 Task: Search one way flight ticket for 5 adults, 2 children, 1 infant in seat and 1 infant on lap in economy from Denver: Denver International Airport to Gillette: Gillette Campbell County Airport on 5-1-2023. Choice of flights is United. Number of bags: 1 carry on bag. Price is upto 98000. Outbound departure time preference is 13:30.
Action: Mouse moved to (215, 178)
Screenshot: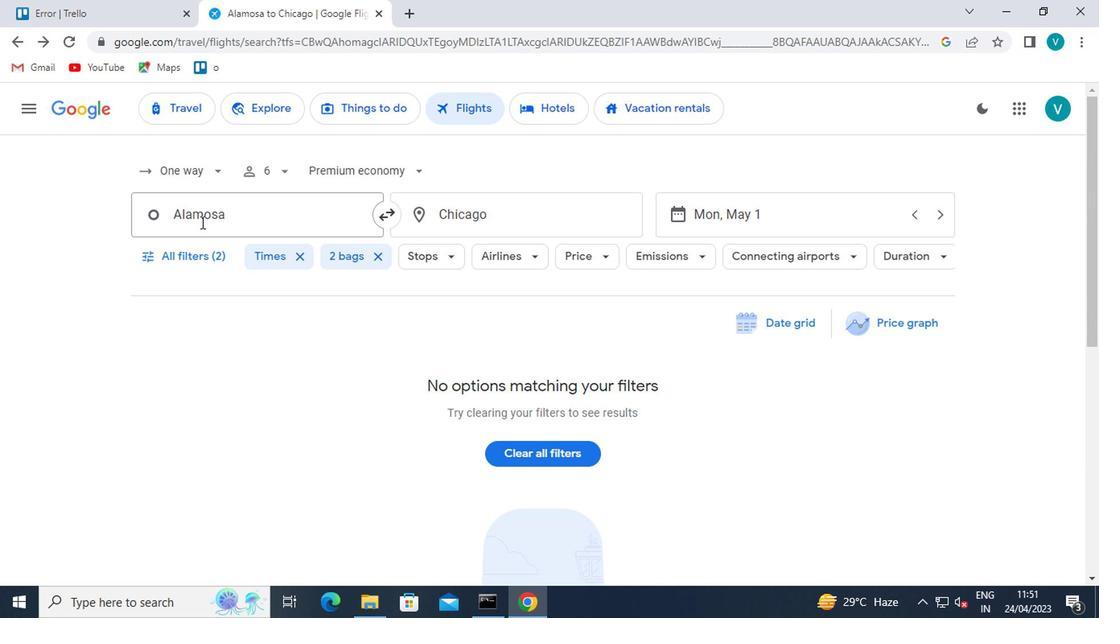 
Action: Mouse pressed left at (215, 178)
Screenshot: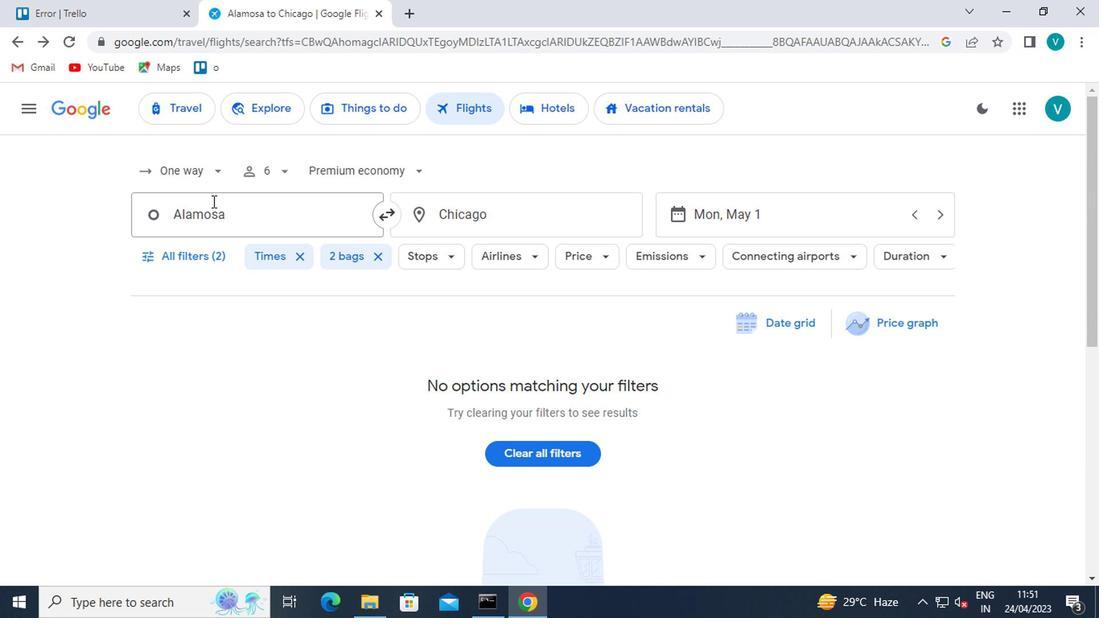 
Action: Mouse moved to (197, 248)
Screenshot: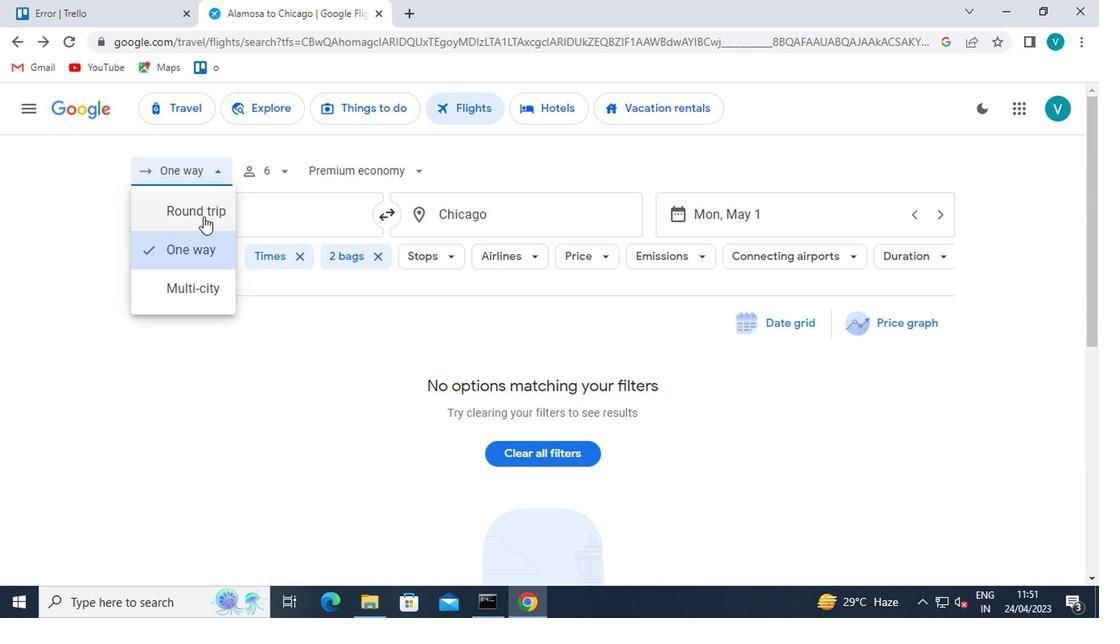 
Action: Mouse pressed left at (197, 248)
Screenshot: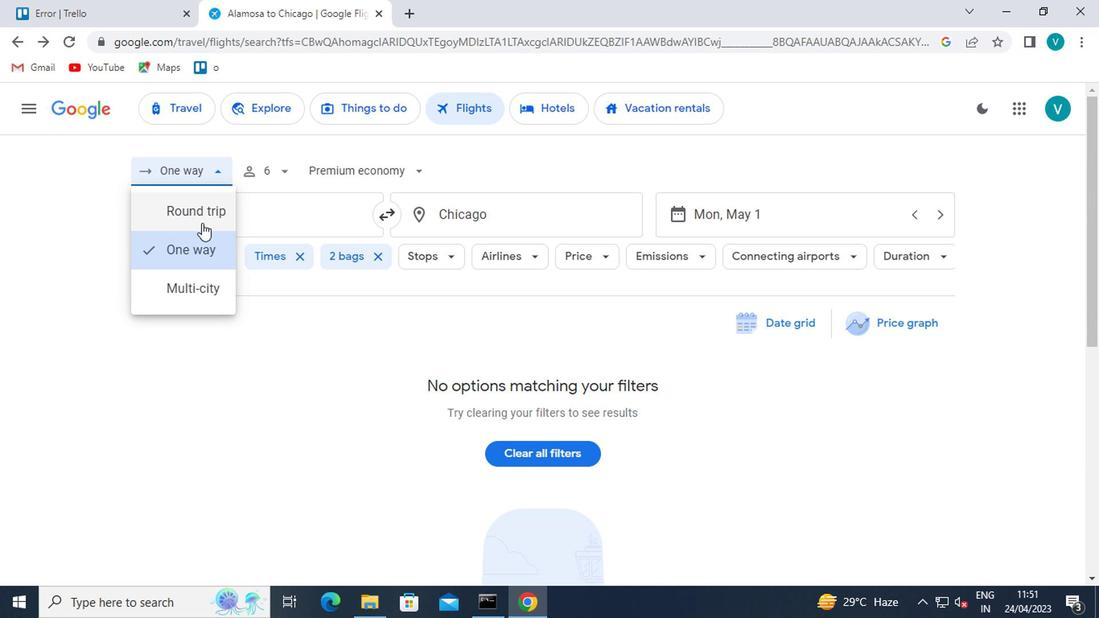 
Action: Mouse moved to (270, 170)
Screenshot: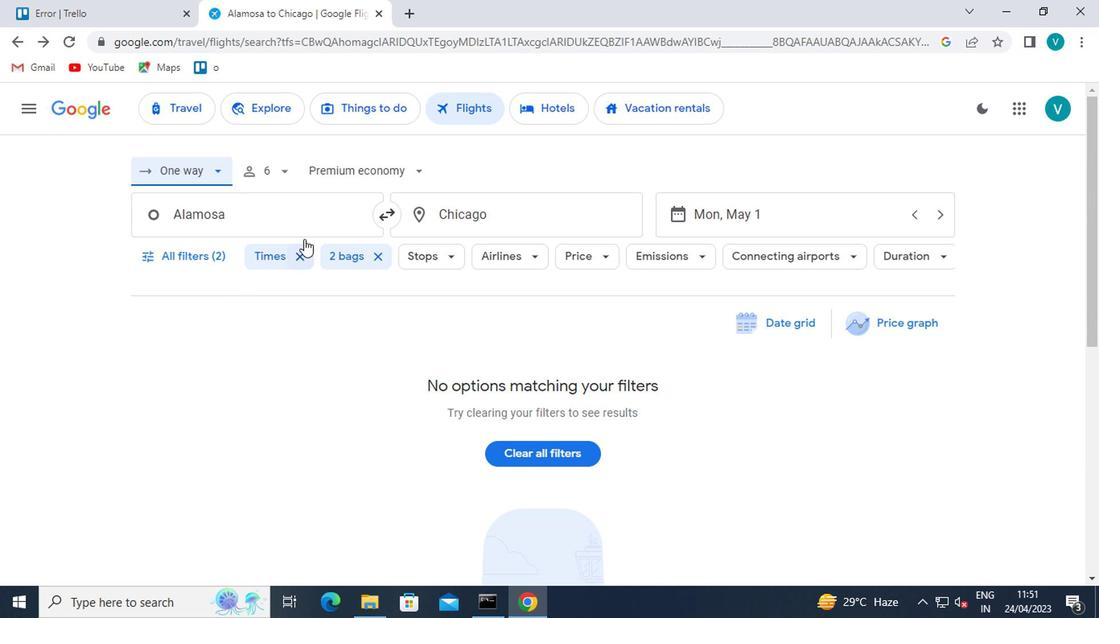 
Action: Mouse pressed left at (270, 170)
Screenshot: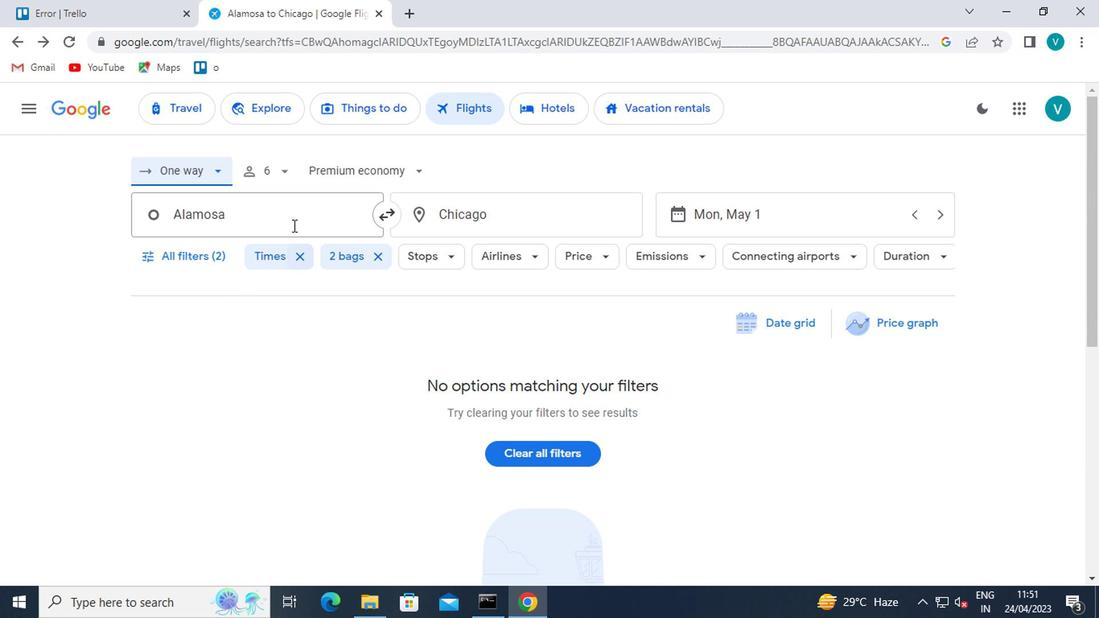 
Action: Mouse moved to (400, 214)
Screenshot: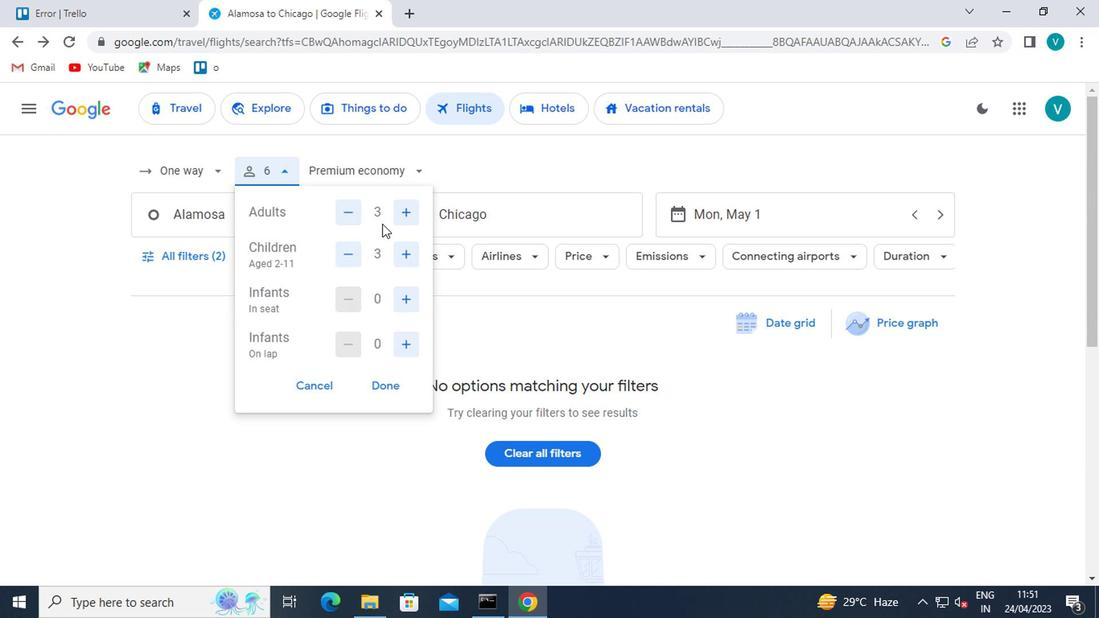 
Action: Mouse pressed left at (400, 214)
Screenshot: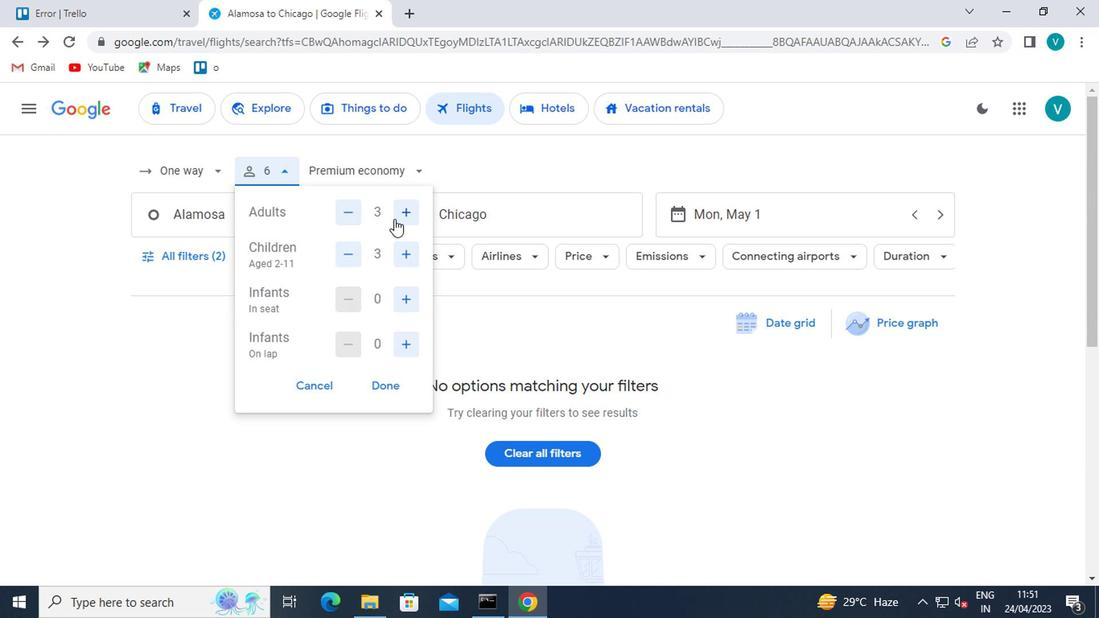 
Action: Mouse pressed left at (400, 214)
Screenshot: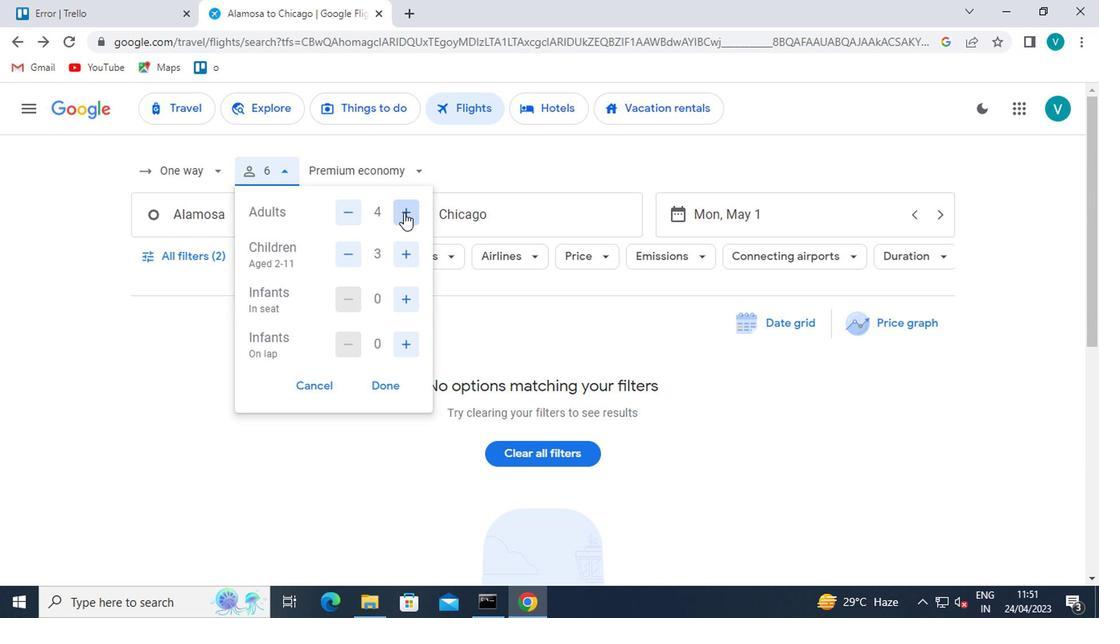 
Action: Mouse moved to (349, 250)
Screenshot: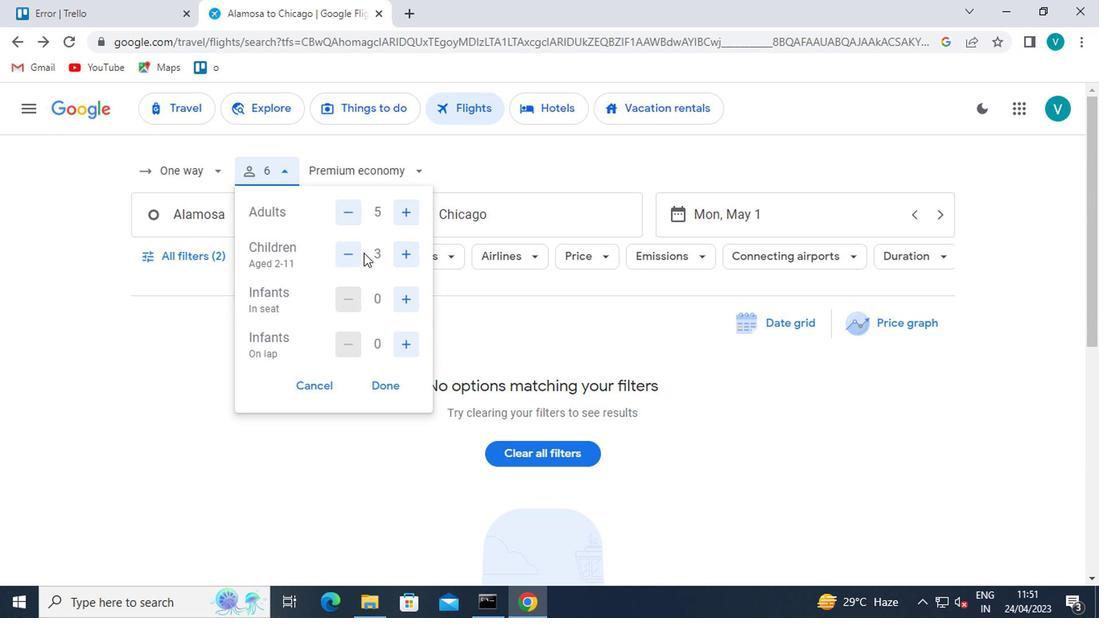 
Action: Mouse pressed left at (349, 250)
Screenshot: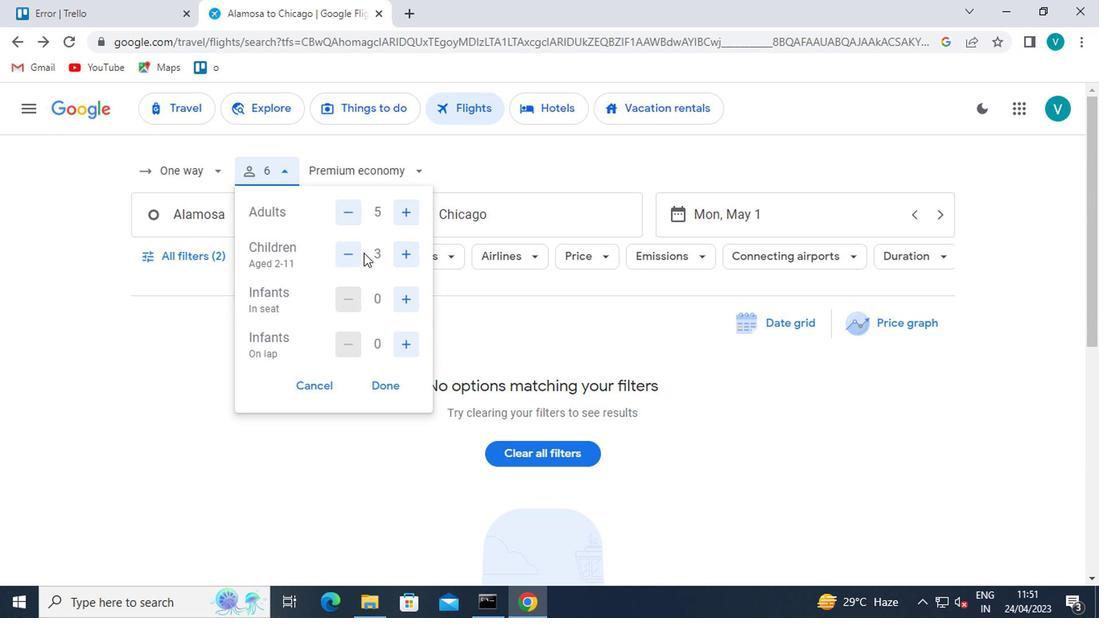 
Action: Mouse moved to (400, 299)
Screenshot: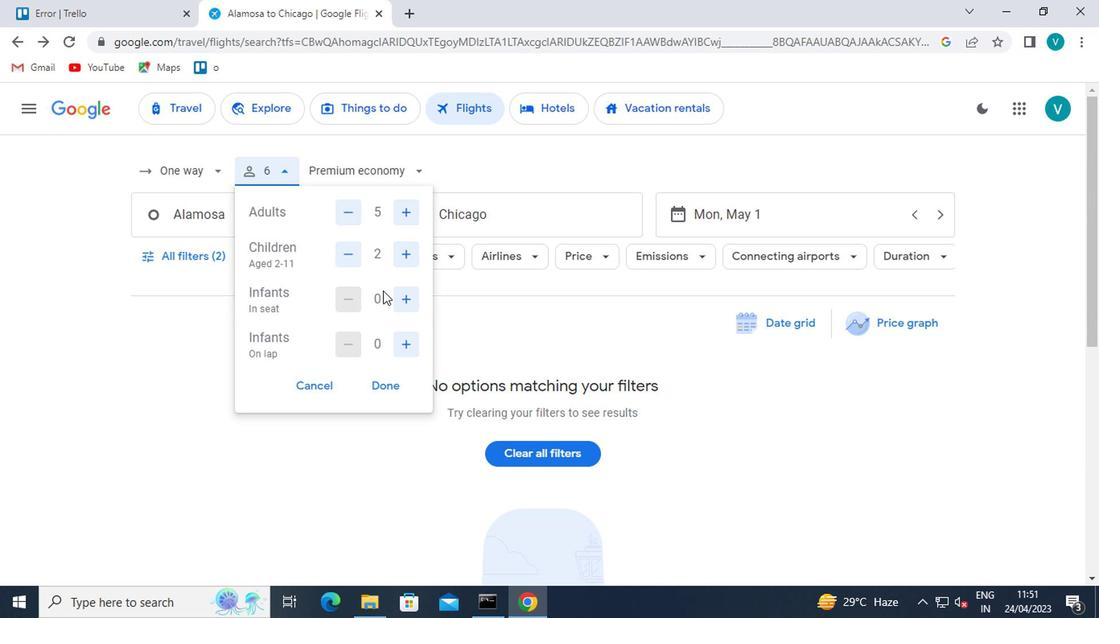 
Action: Mouse pressed left at (400, 299)
Screenshot: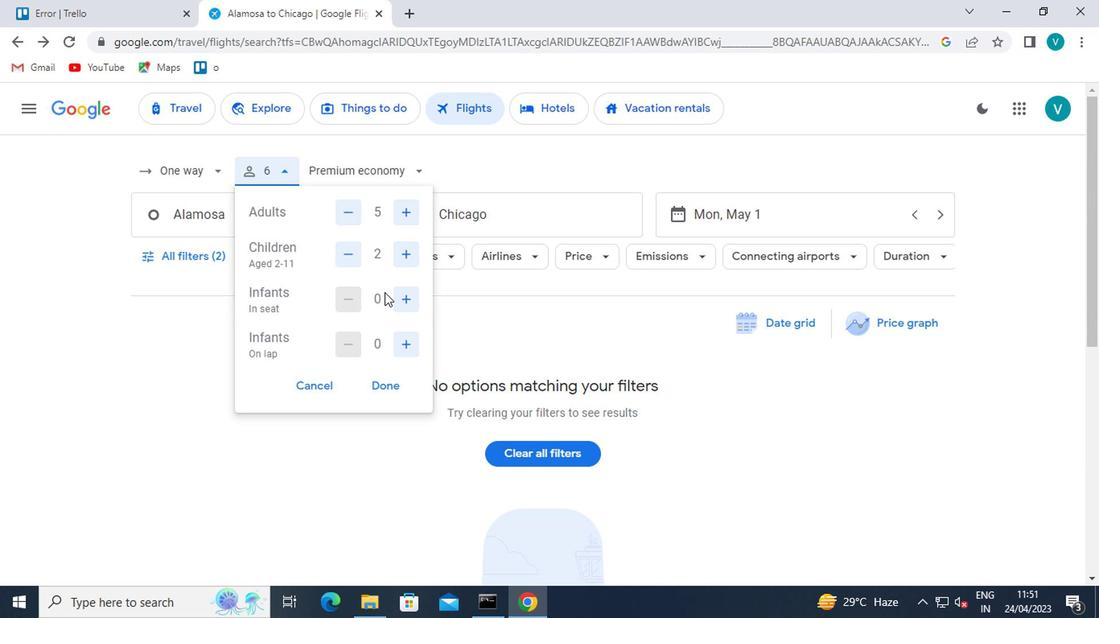 
Action: Mouse moved to (400, 349)
Screenshot: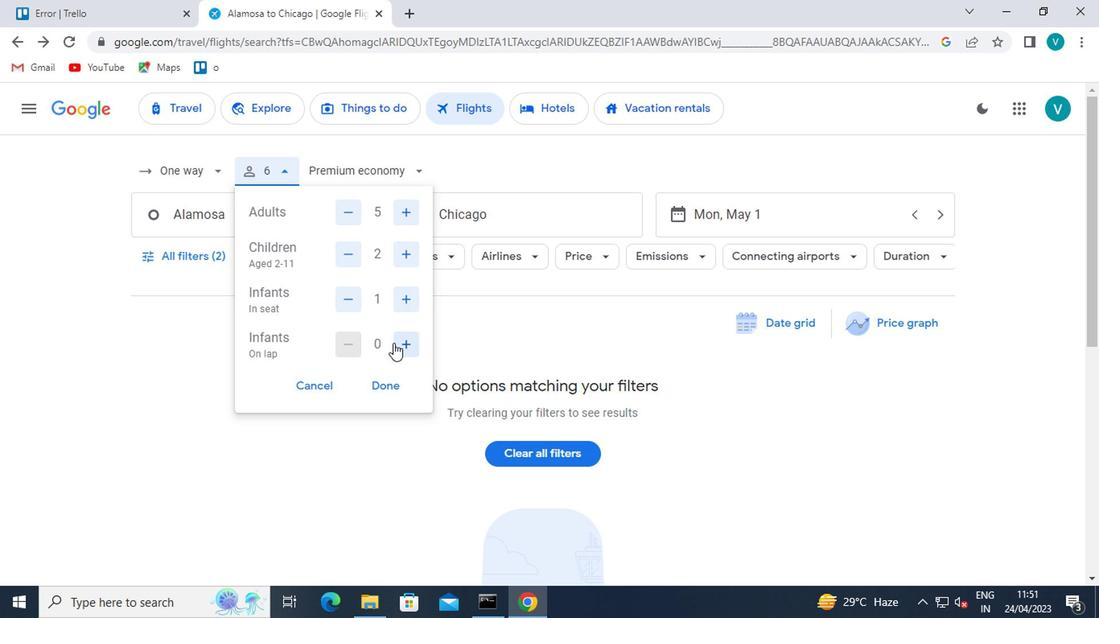 
Action: Mouse pressed left at (400, 349)
Screenshot: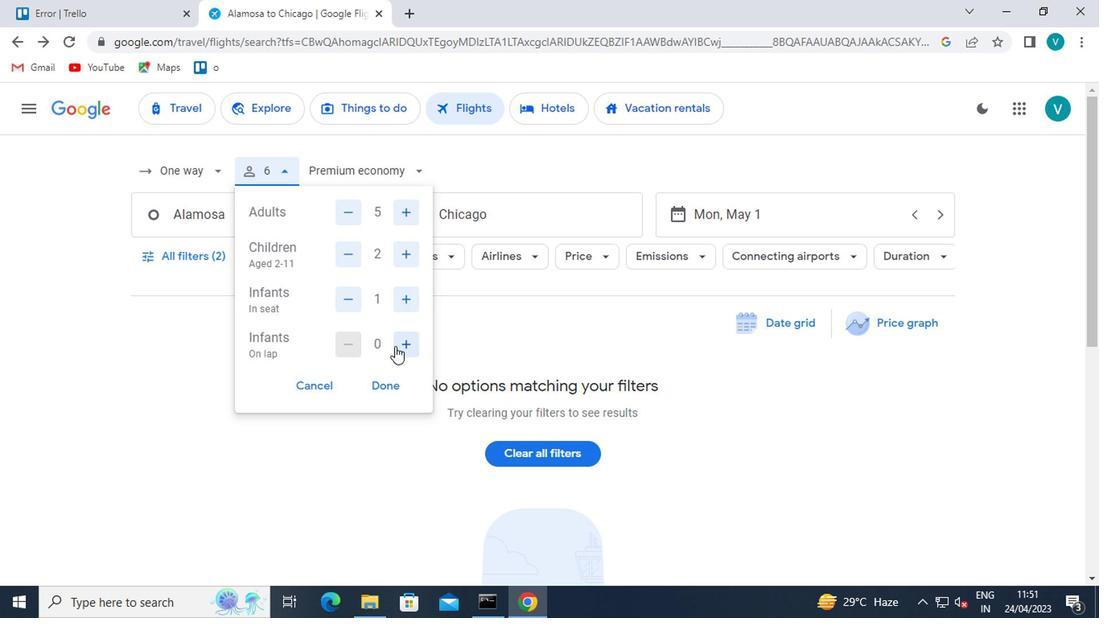 
Action: Mouse moved to (392, 385)
Screenshot: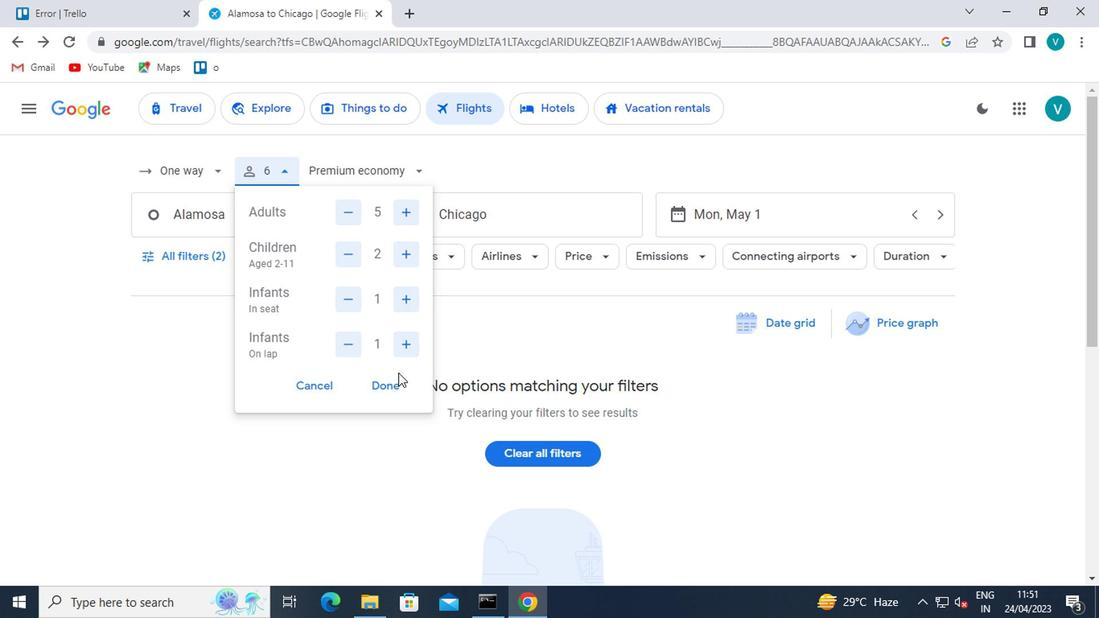 
Action: Mouse pressed left at (392, 385)
Screenshot: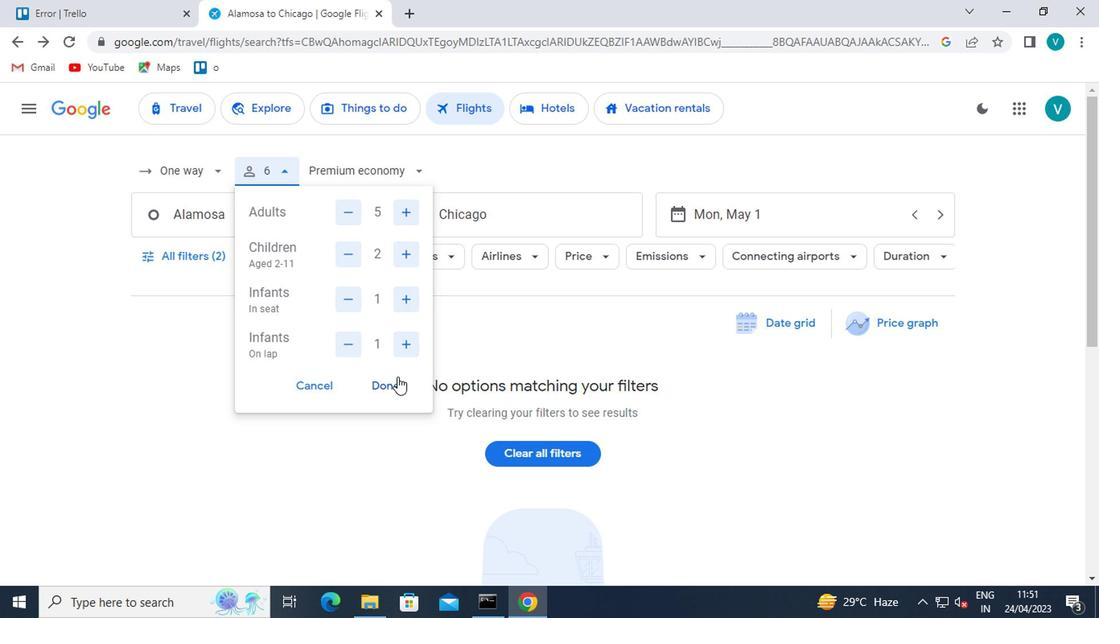 
Action: Mouse moved to (368, 166)
Screenshot: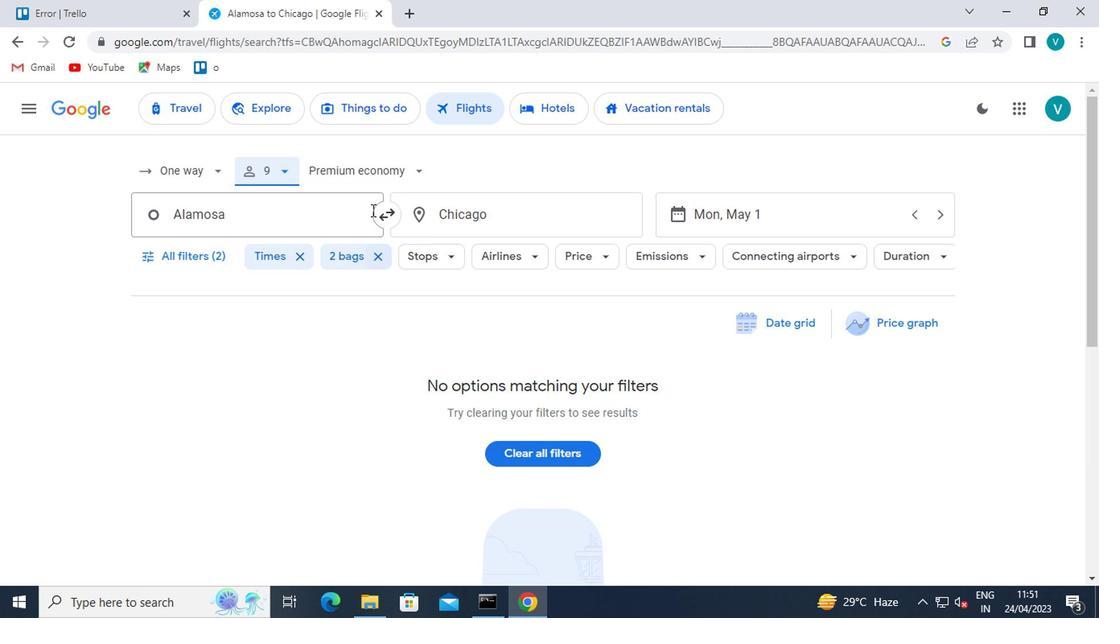 
Action: Mouse pressed left at (368, 166)
Screenshot: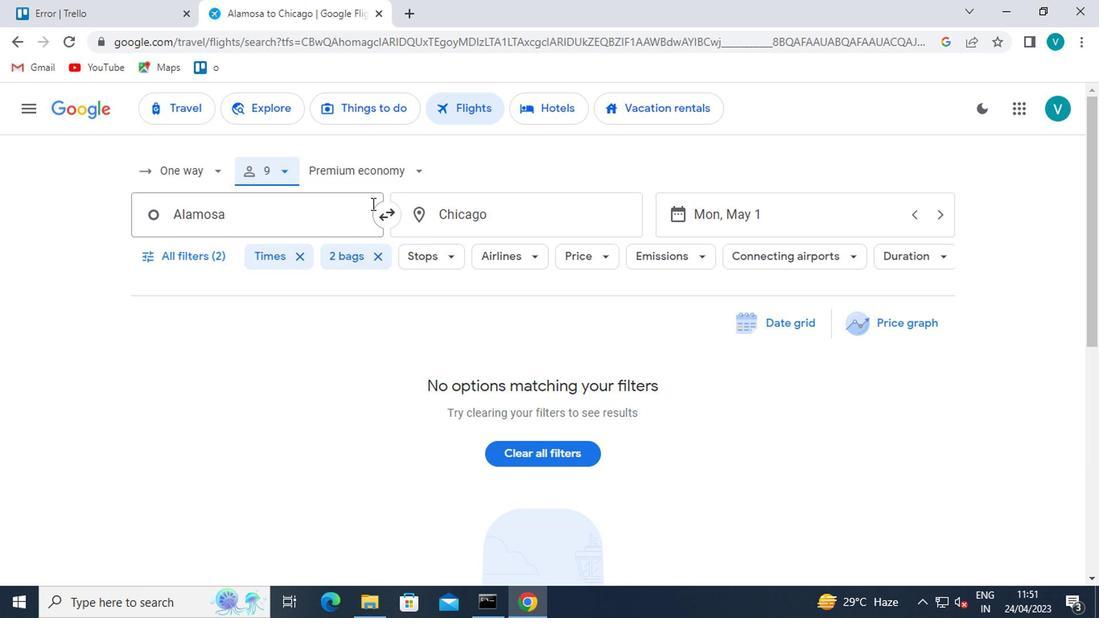 
Action: Mouse moved to (369, 226)
Screenshot: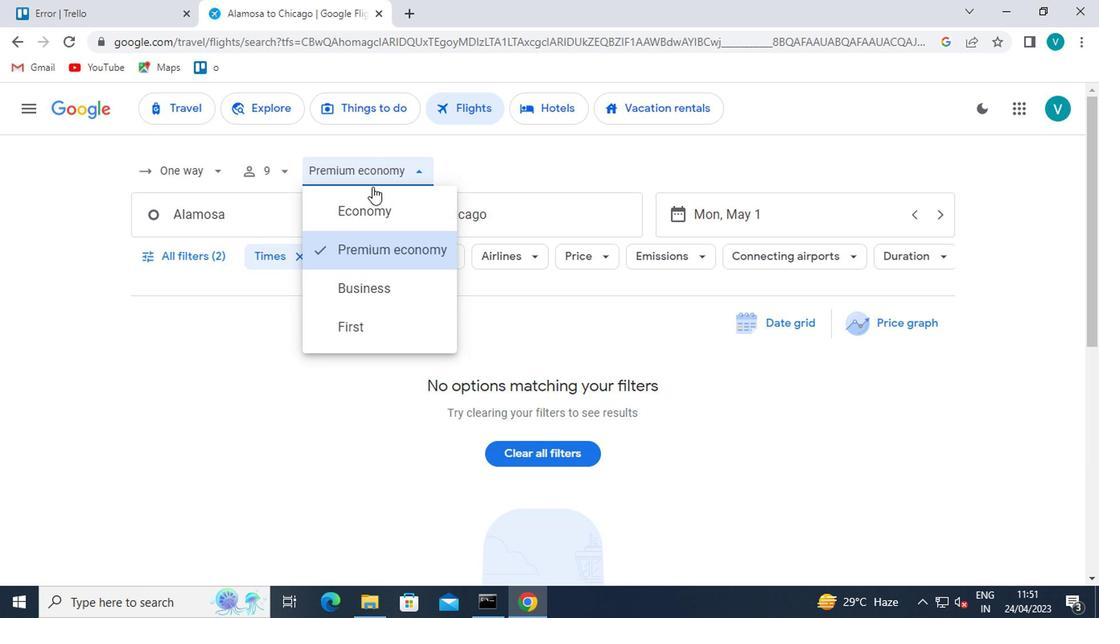 
Action: Mouse pressed left at (369, 226)
Screenshot: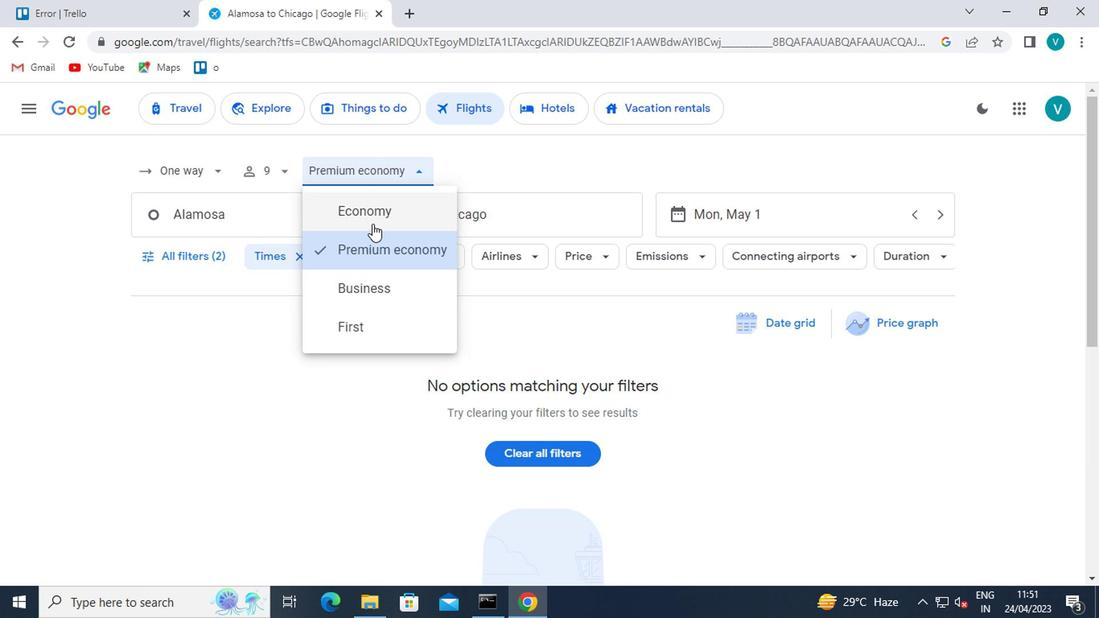 
Action: Mouse moved to (320, 235)
Screenshot: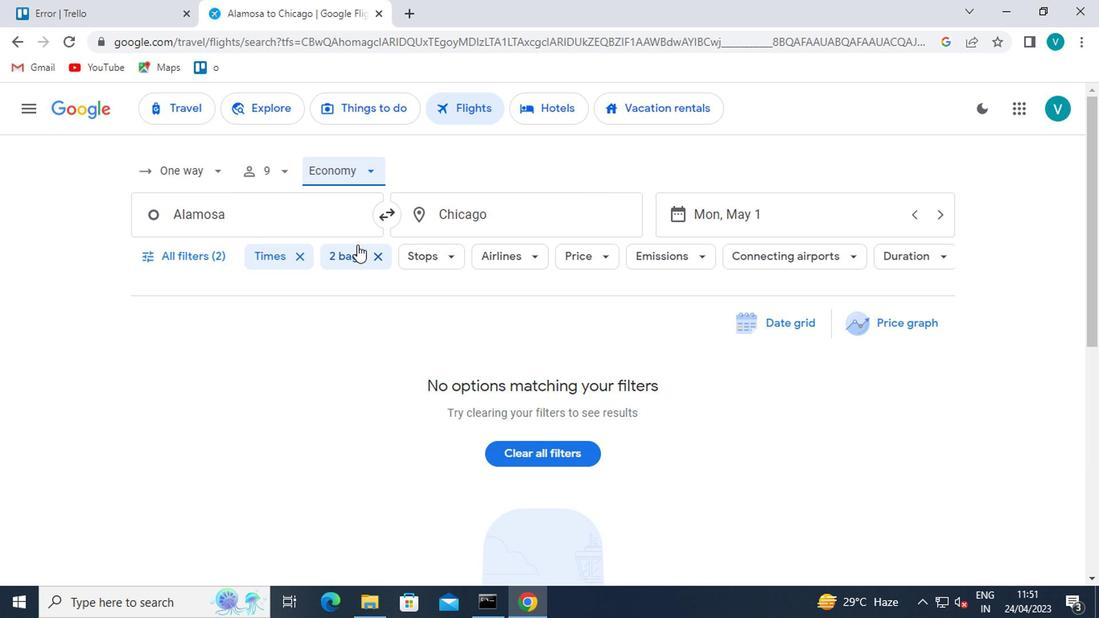 
Action: Mouse pressed left at (320, 235)
Screenshot: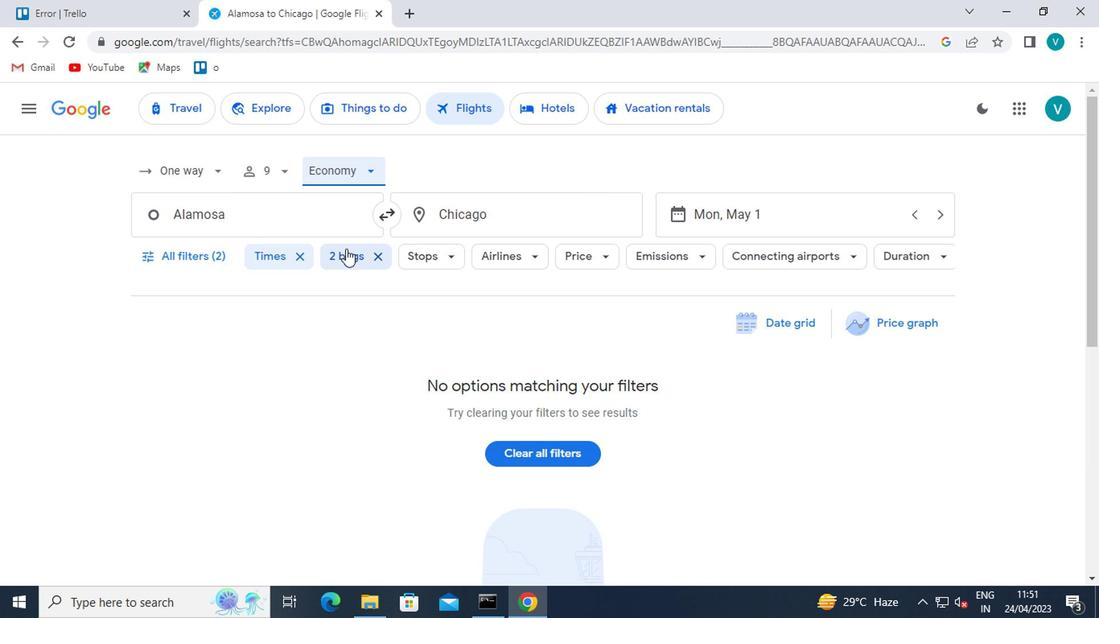 
Action: Key pressed <Key.shift>DENVER
Screenshot: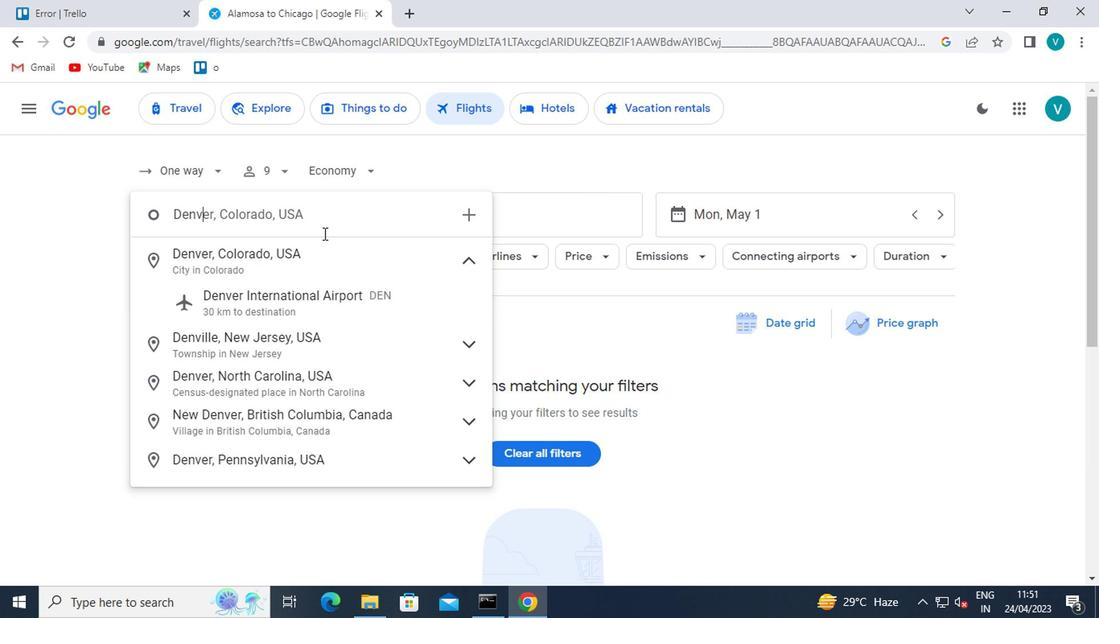 
Action: Mouse moved to (298, 297)
Screenshot: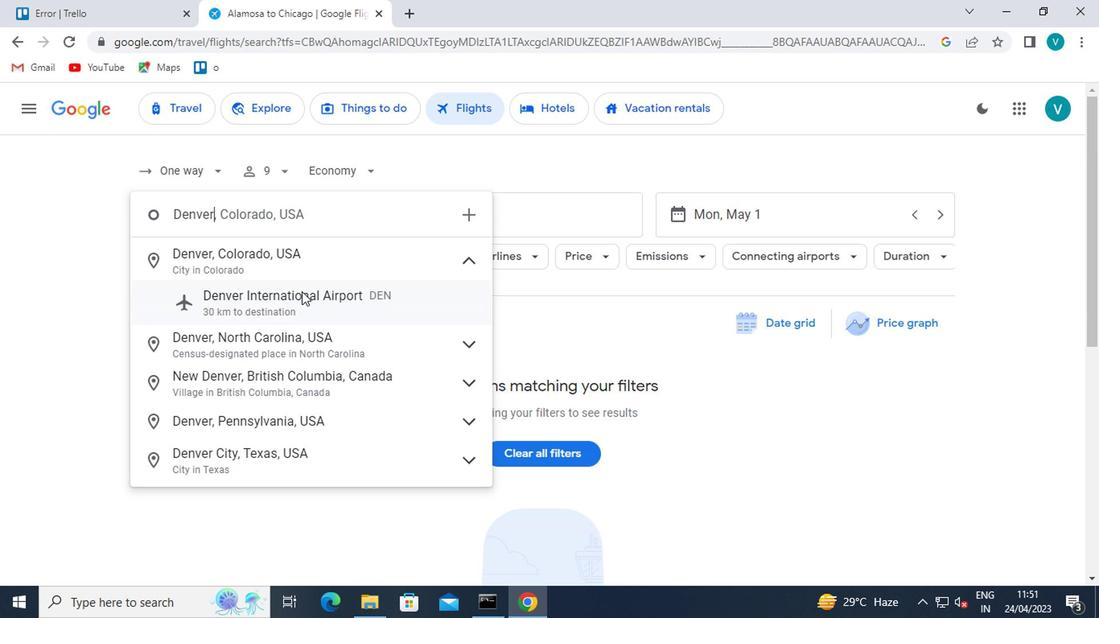 
Action: Mouse pressed left at (298, 297)
Screenshot: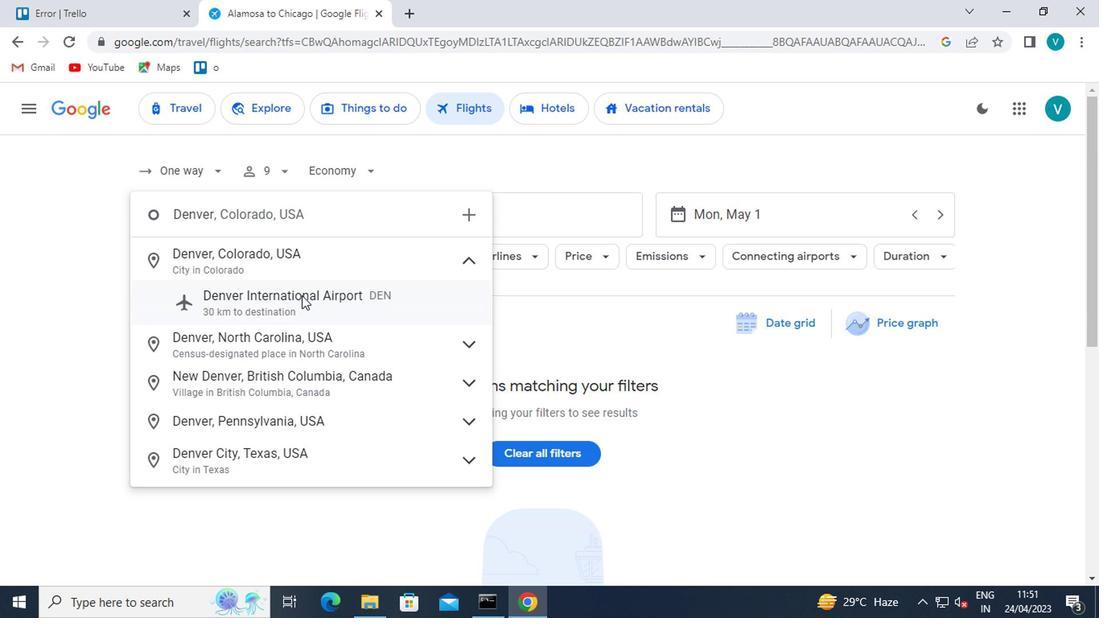 
Action: Mouse moved to (504, 213)
Screenshot: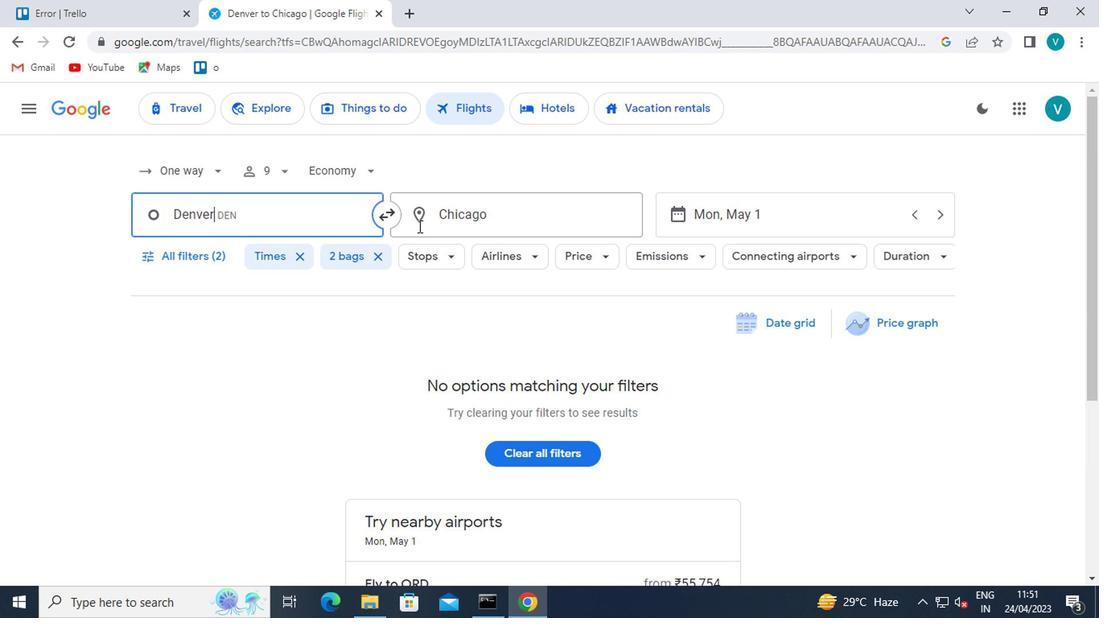 
Action: Mouse pressed left at (504, 213)
Screenshot: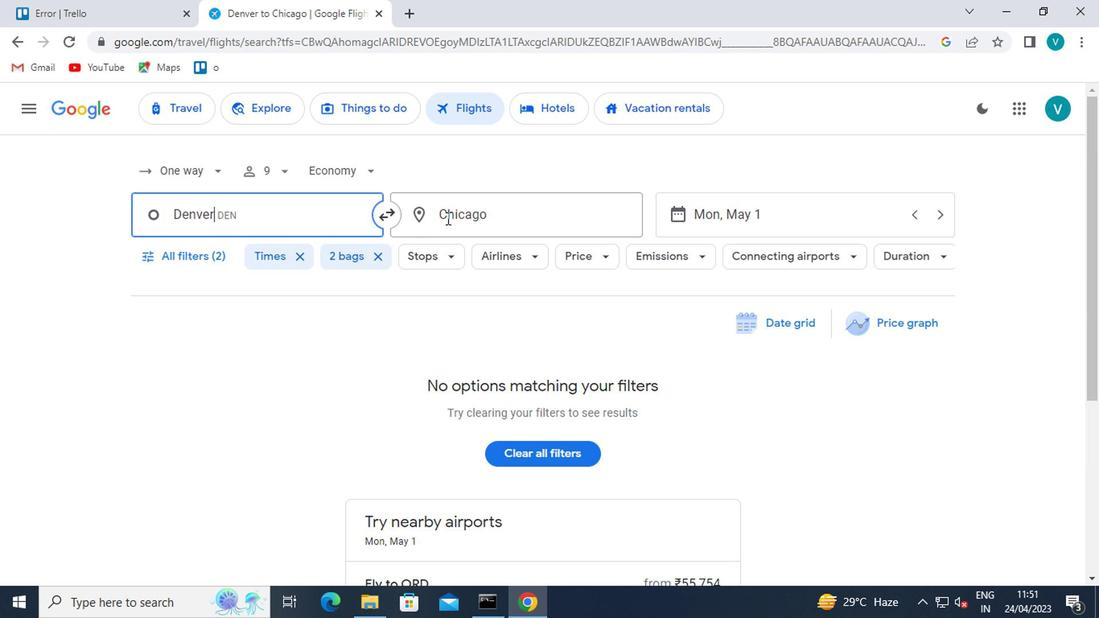 
Action: Key pressed <Key.shift>GILLETTE<Key.enter>
Screenshot: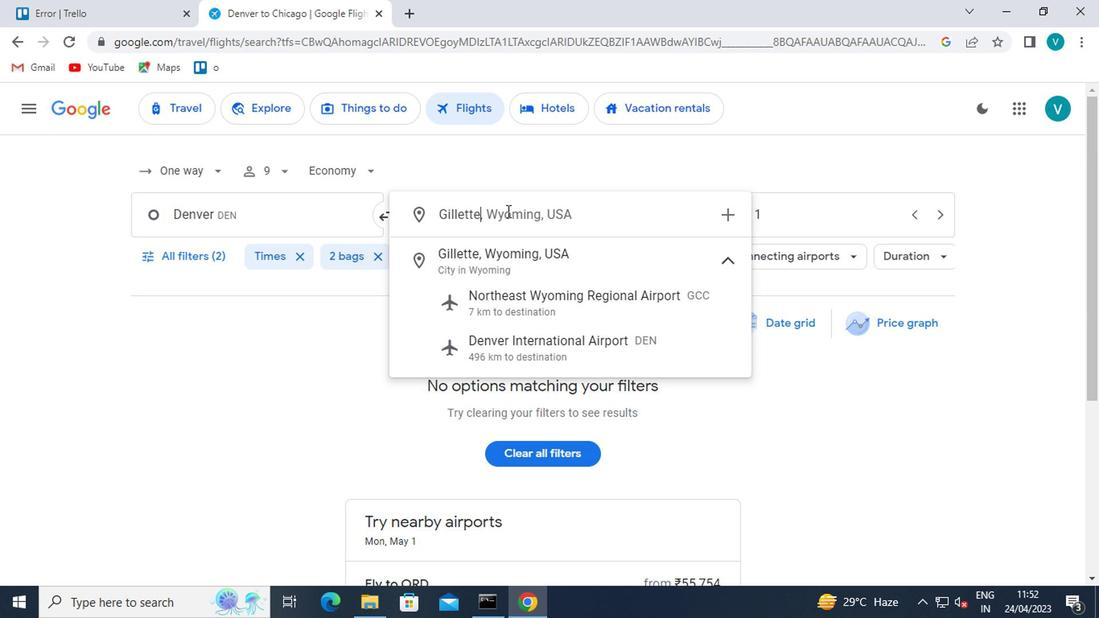 
Action: Mouse moved to (847, 225)
Screenshot: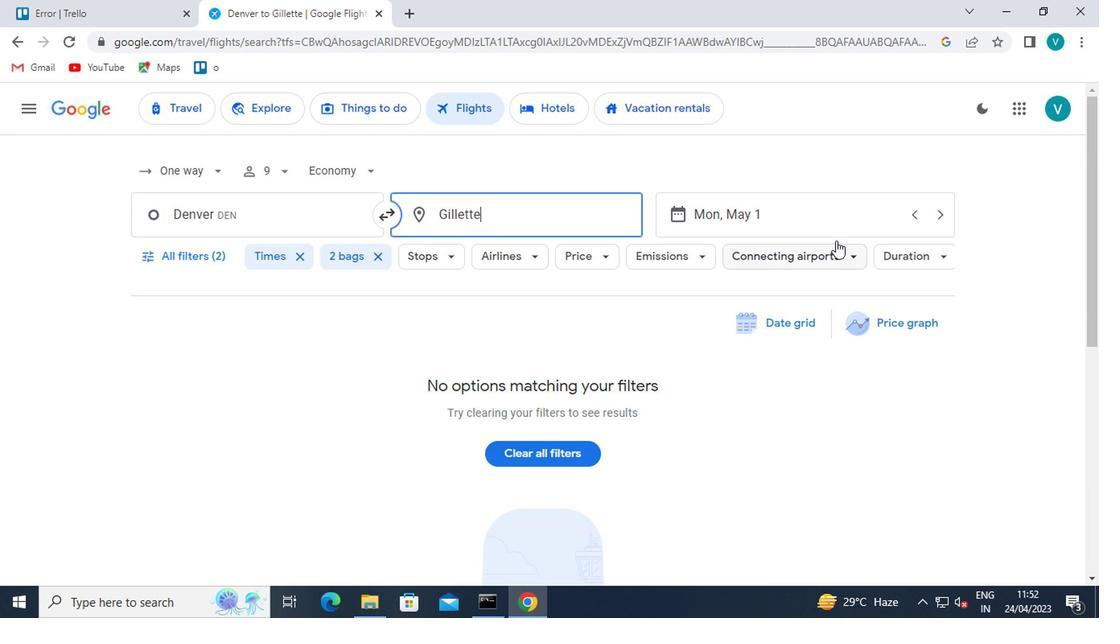 
Action: Mouse pressed left at (847, 225)
Screenshot: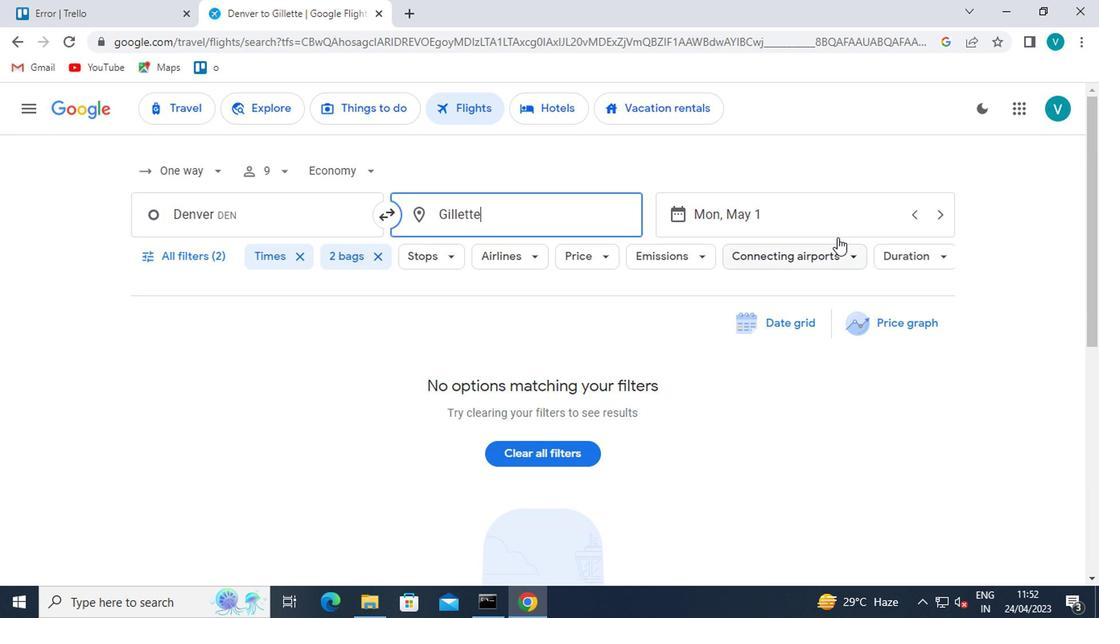 
Action: Mouse moved to (735, 289)
Screenshot: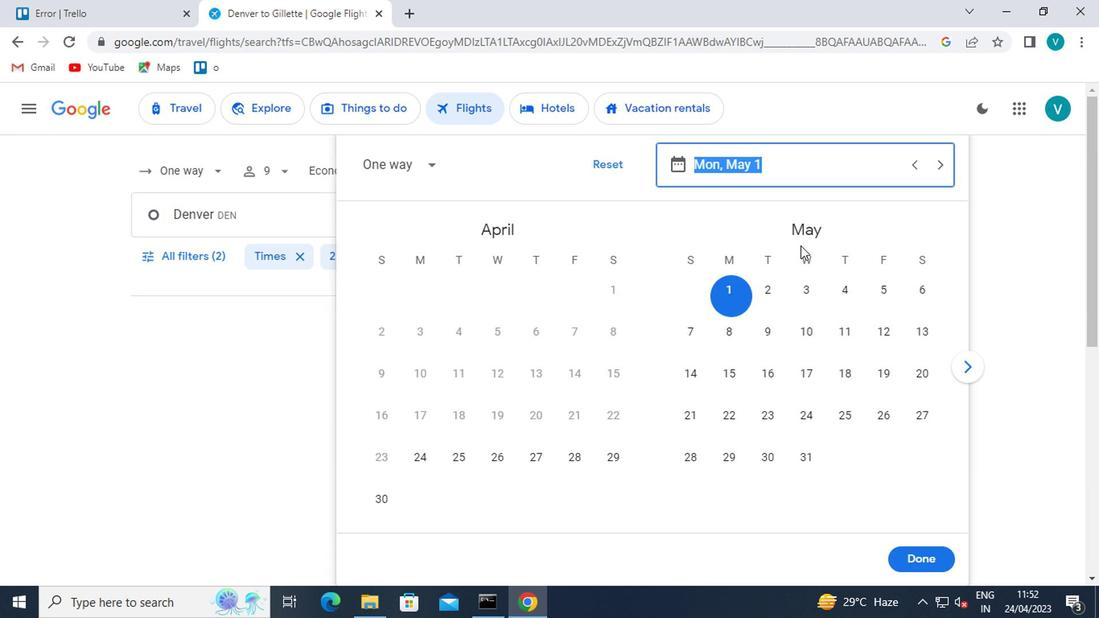 
Action: Mouse pressed left at (735, 289)
Screenshot: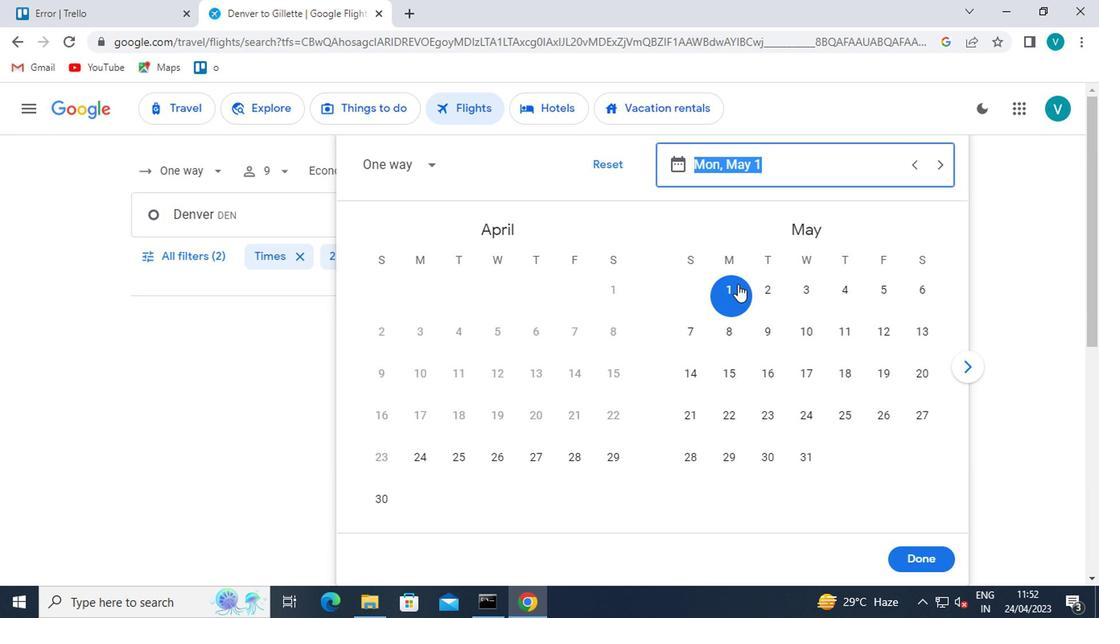 
Action: Mouse moved to (909, 564)
Screenshot: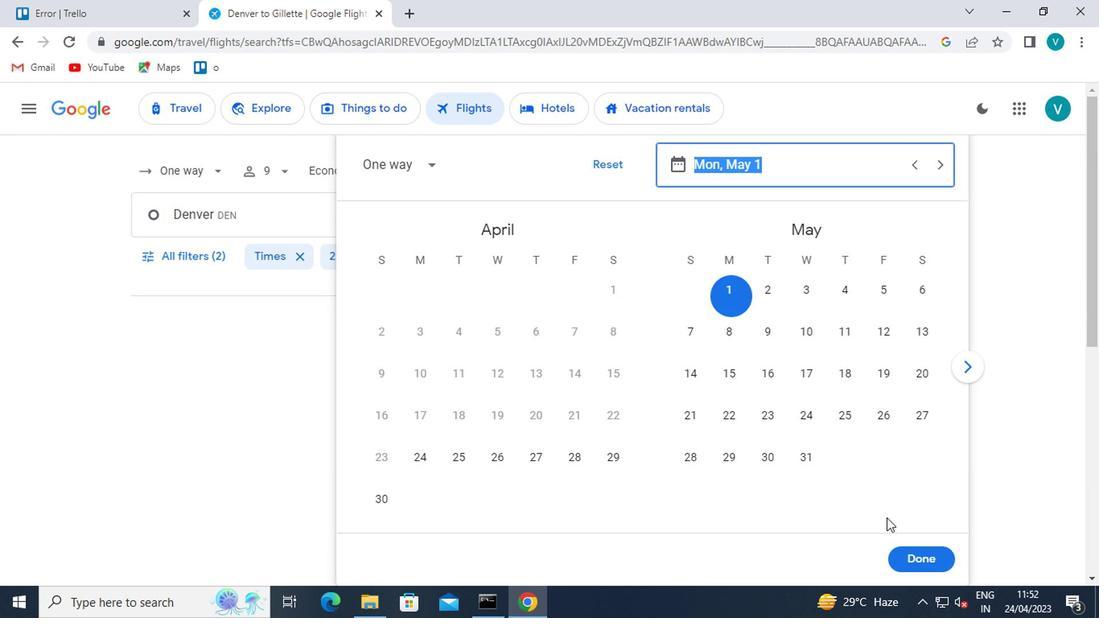 
Action: Mouse pressed left at (909, 564)
Screenshot: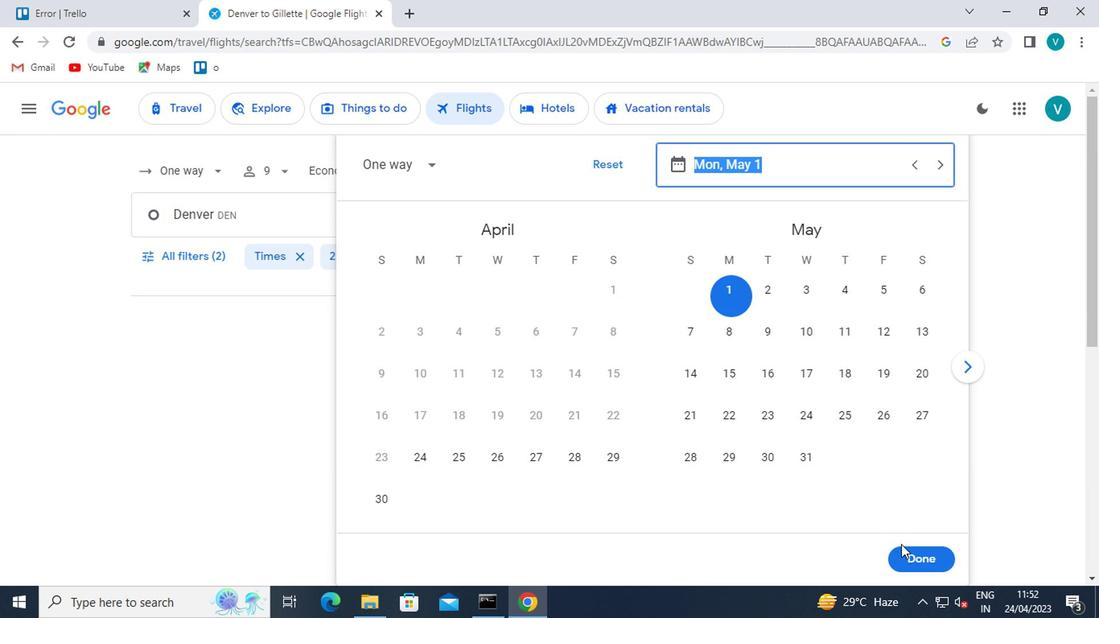 
Action: Mouse moved to (198, 248)
Screenshot: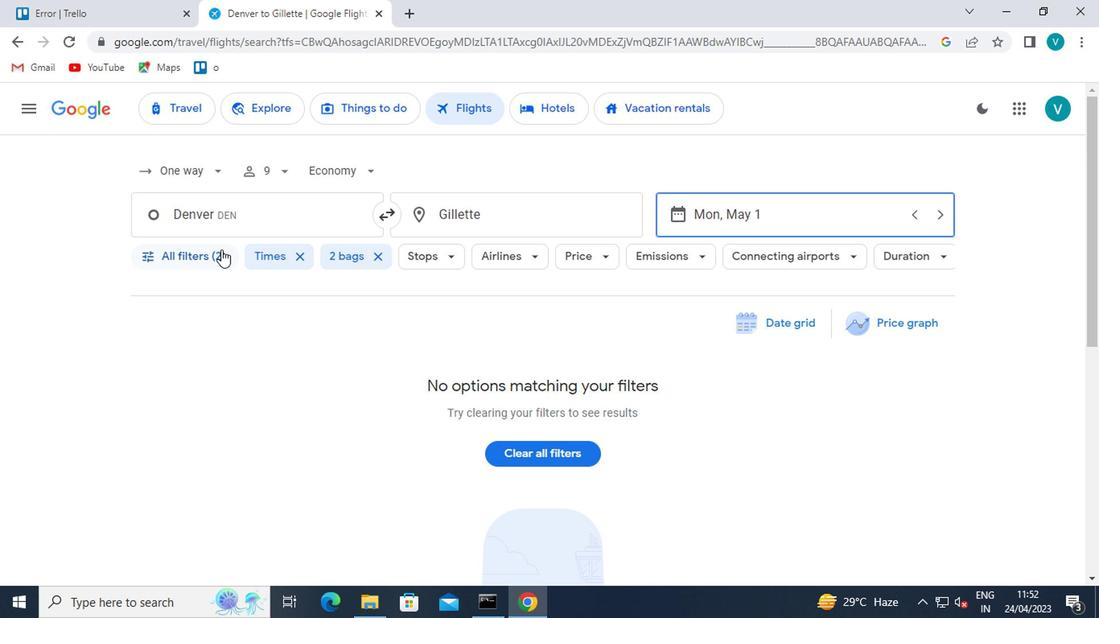 
Action: Mouse pressed left at (198, 248)
Screenshot: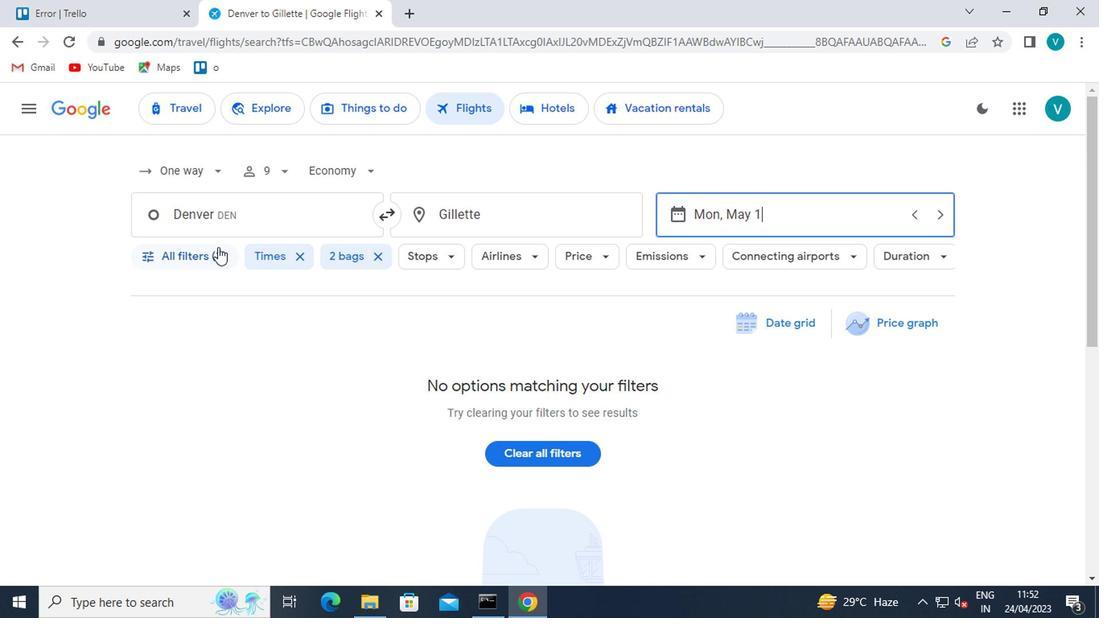 
Action: Mouse moved to (300, 394)
Screenshot: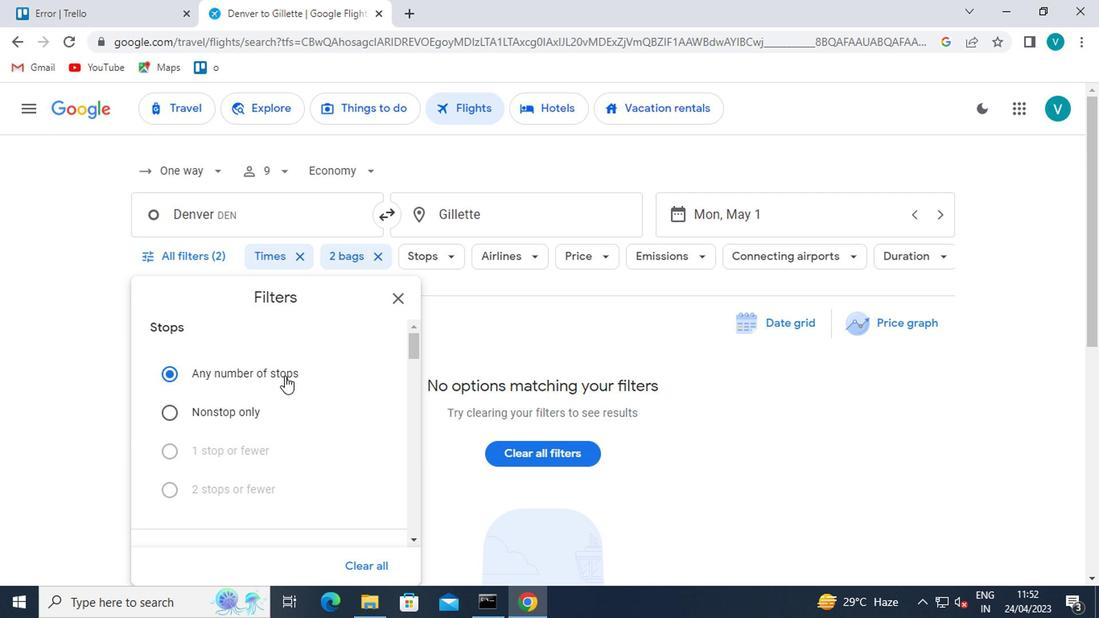
Action: Mouse scrolled (300, 393) with delta (0, -1)
Screenshot: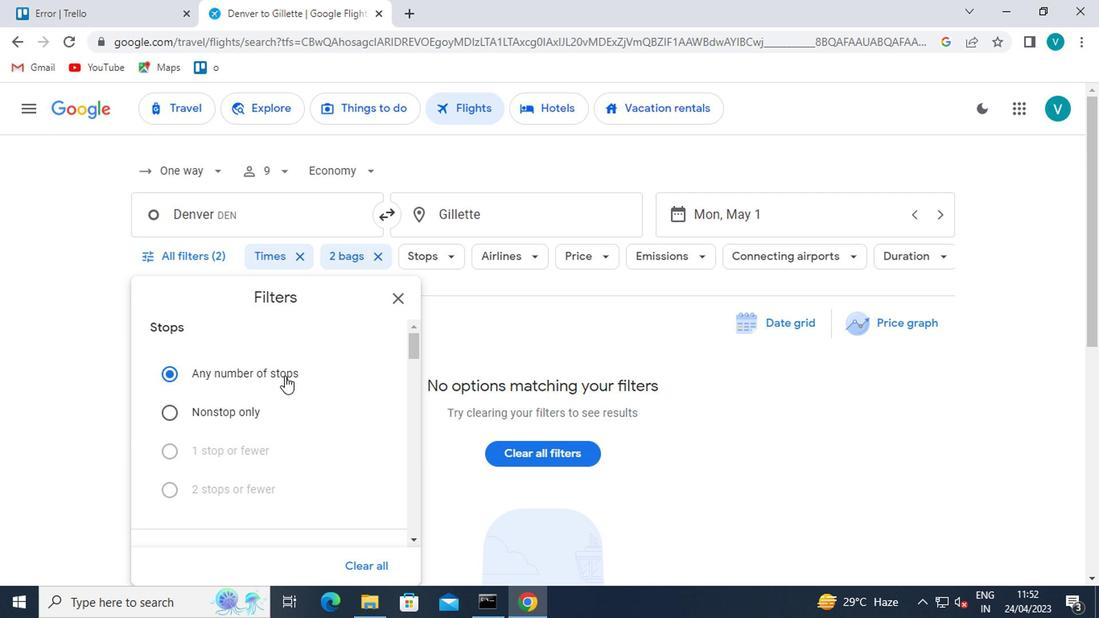 
Action: Mouse moved to (300, 394)
Screenshot: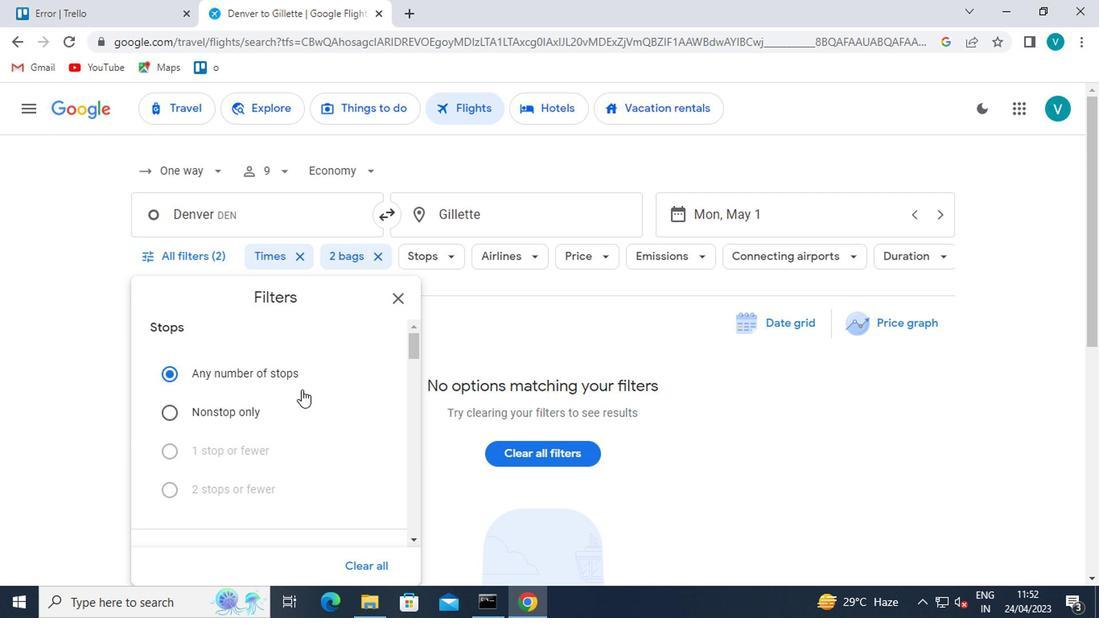 
Action: Mouse scrolled (300, 393) with delta (0, -1)
Screenshot: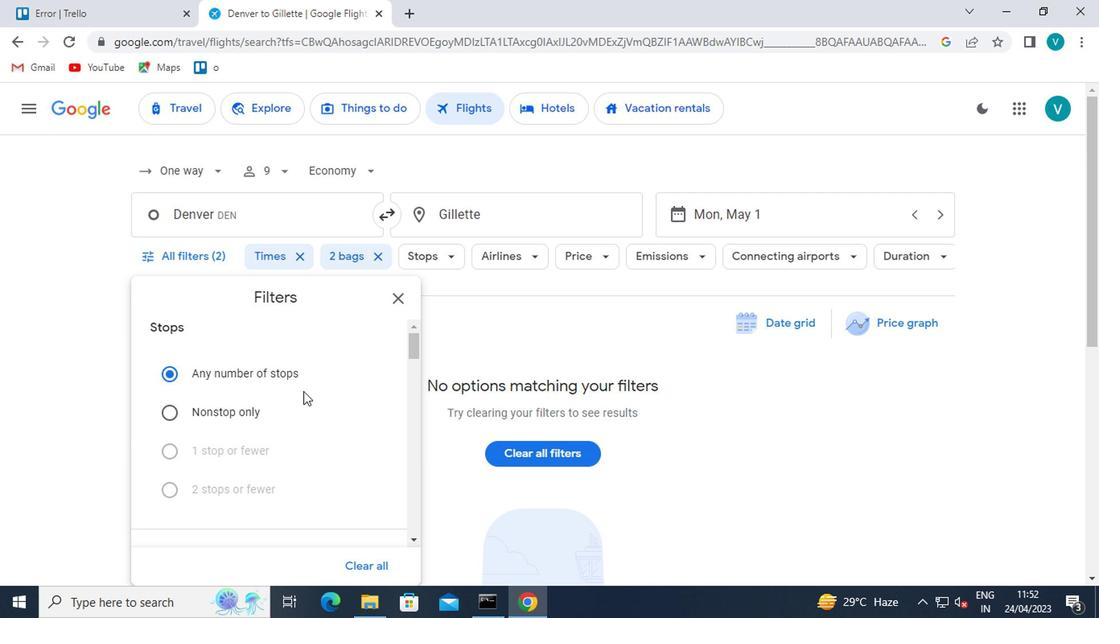 
Action: Mouse scrolled (300, 393) with delta (0, -1)
Screenshot: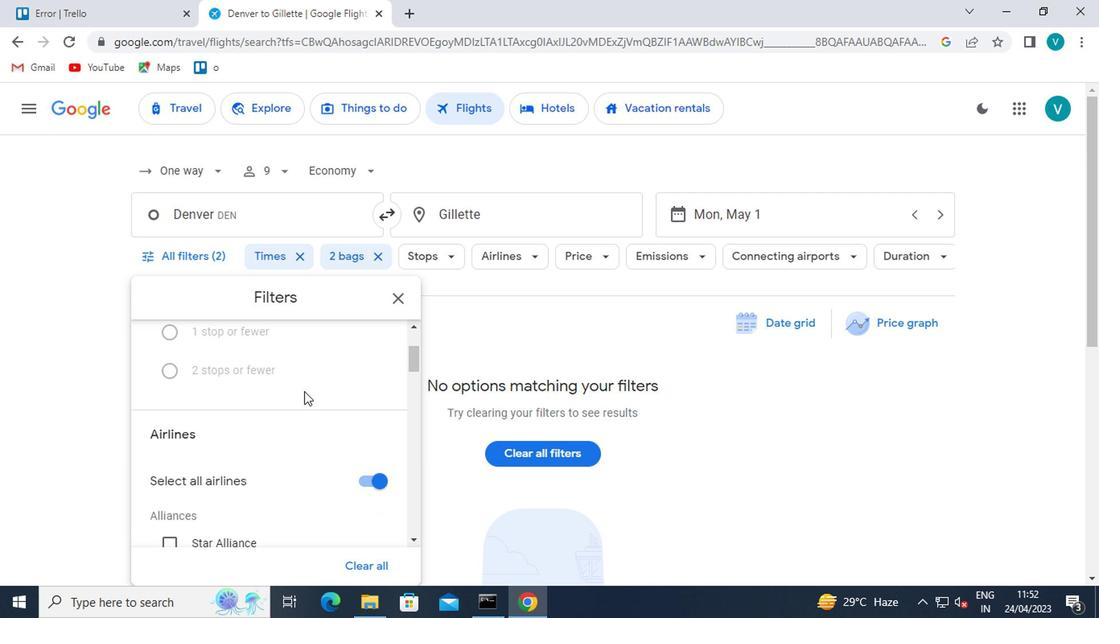 
Action: Mouse scrolled (300, 393) with delta (0, -1)
Screenshot: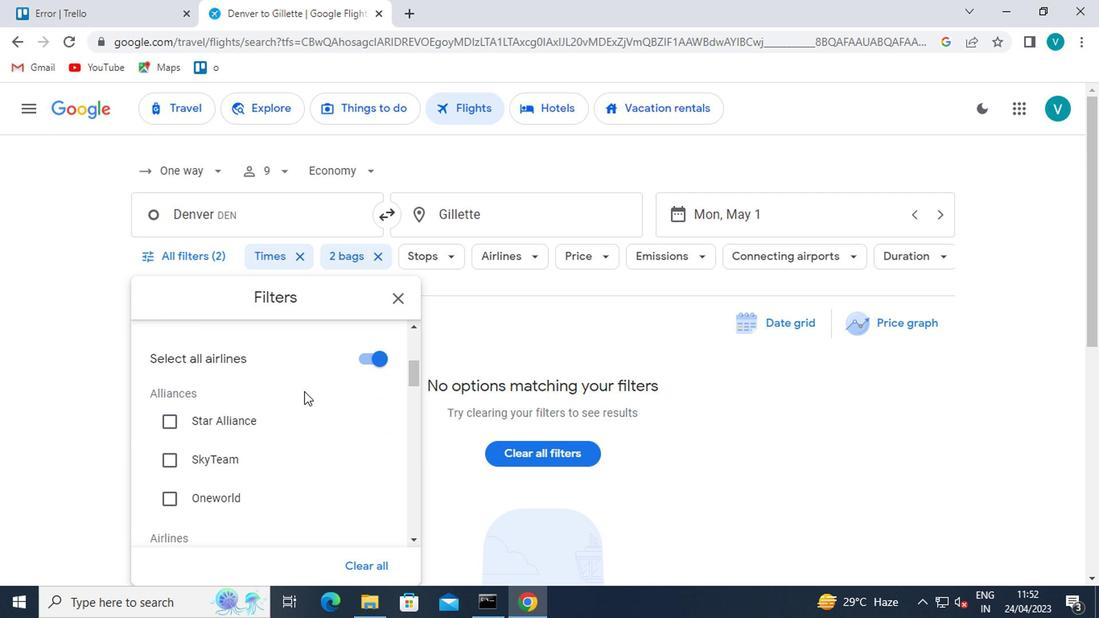 
Action: Mouse moved to (301, 395)
Screenshot: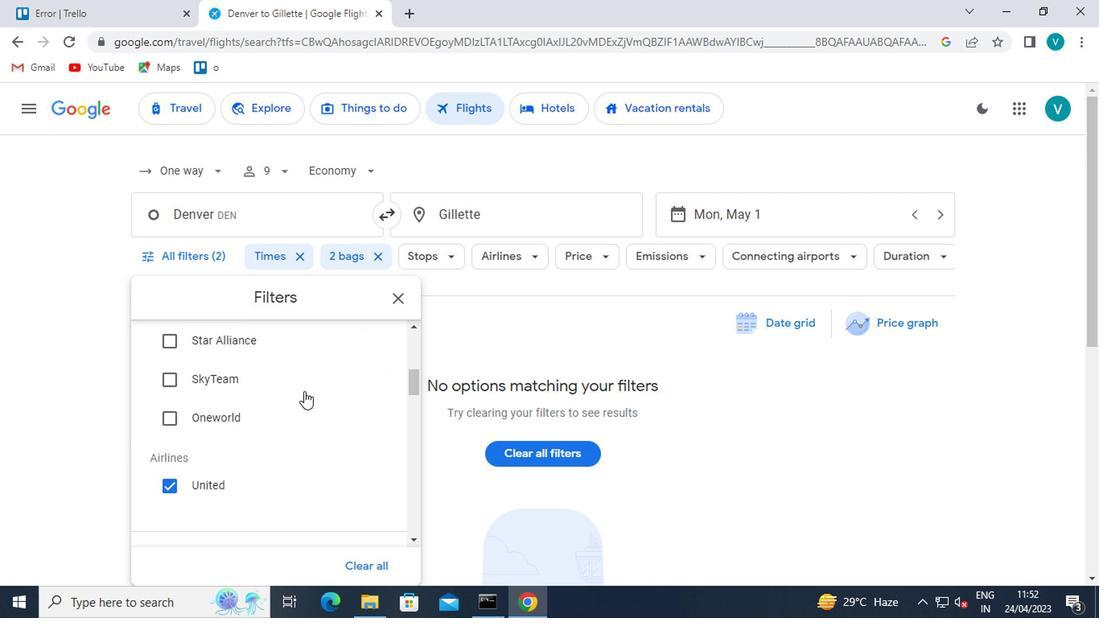 
Action: Mouse scrolled (301, 394) with delta (0, 0)
Screenshot: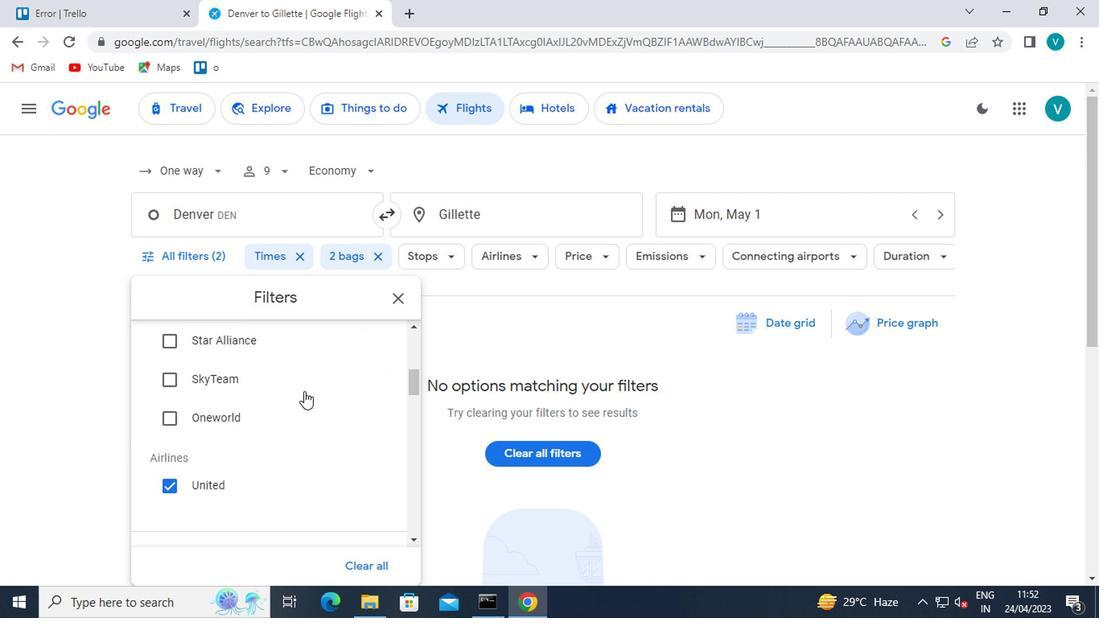 
Action: Mouse moved to (349, 408)
Screenshot: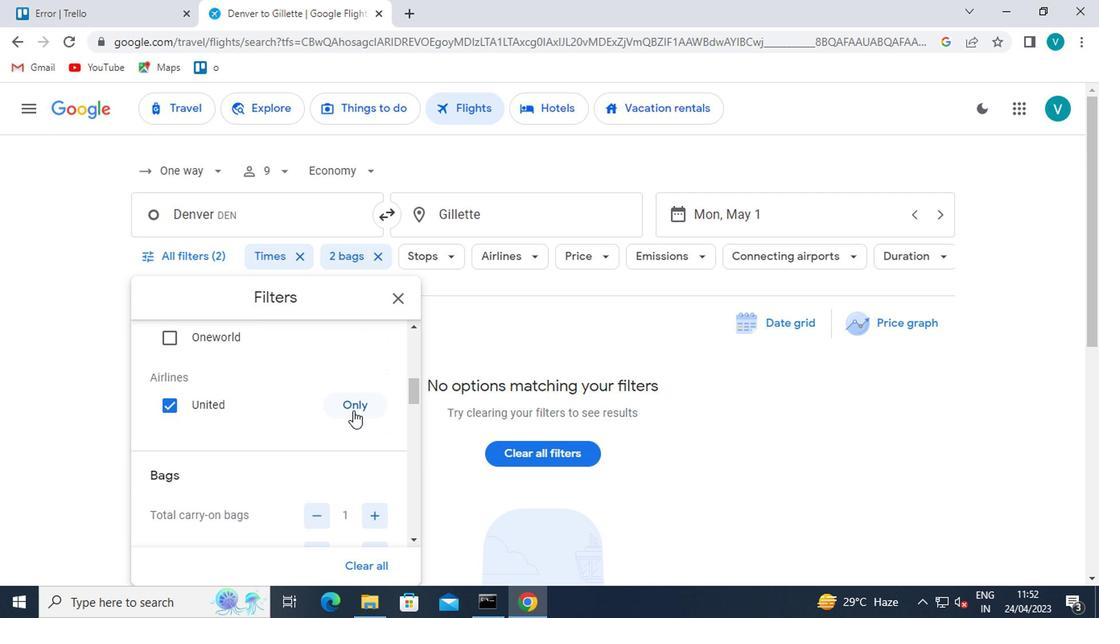 
Action: Mouse pressed left at (349, 408)
Screenshot: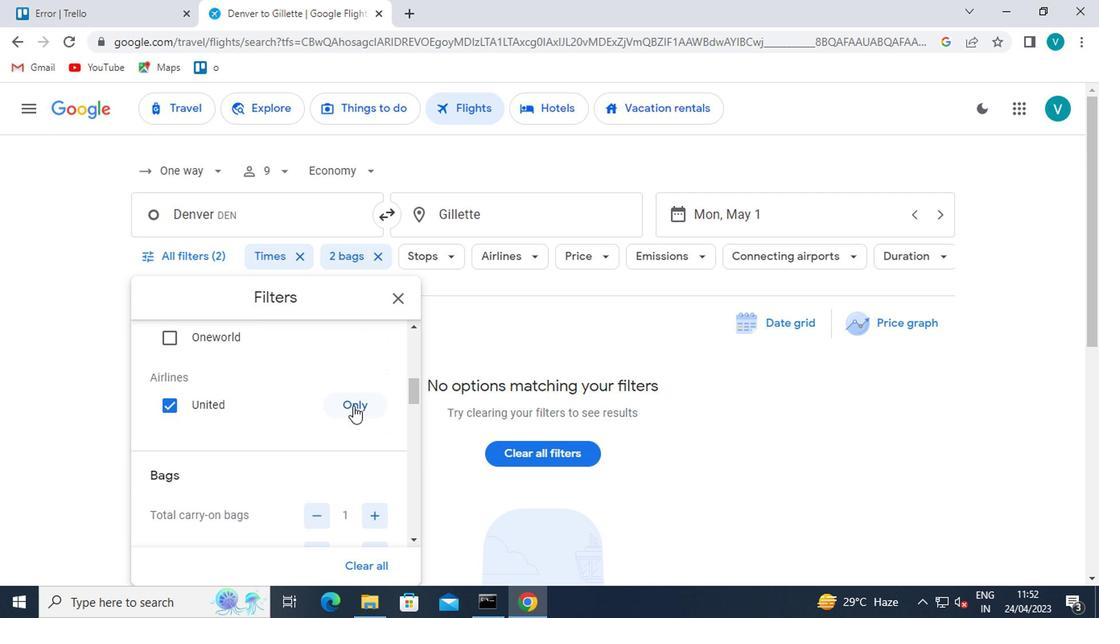 
Action: Mouse moved to (348, 408)
Screenshot: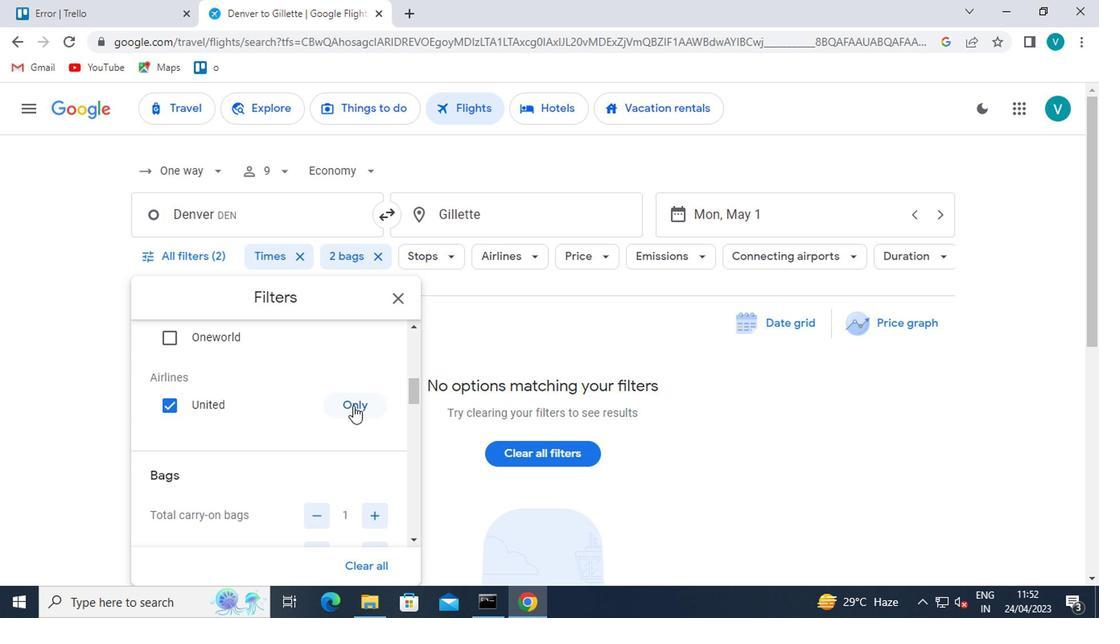 
Action: Mouse scrolled (348, 408) with delta (0, 0)
Screenshot: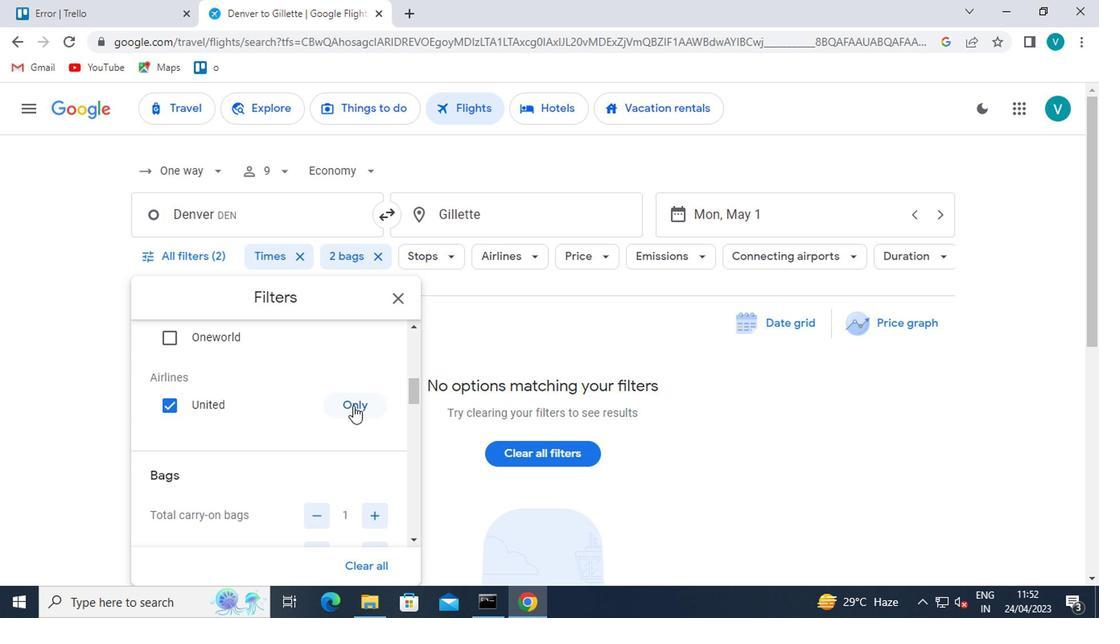 
Action: Mouse scrolled (348, 408) with delta (0, 0)
Screenshot: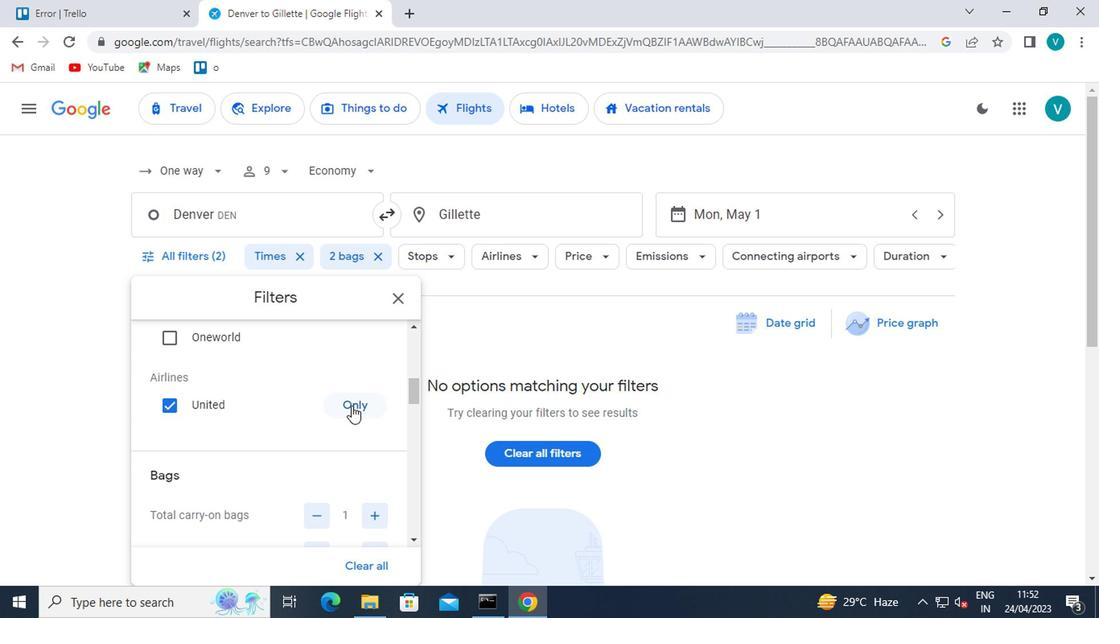 
Action: Mouse moved to (314, 396)
Screenshot: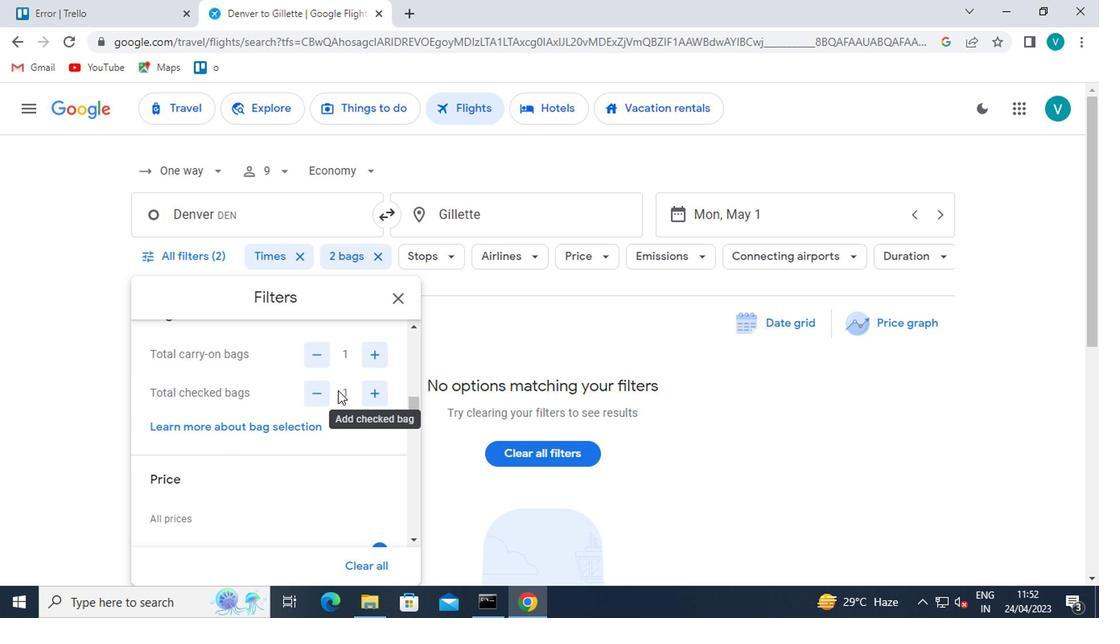 
Action: Mouse pressed left at (314, 396)
Screenshot: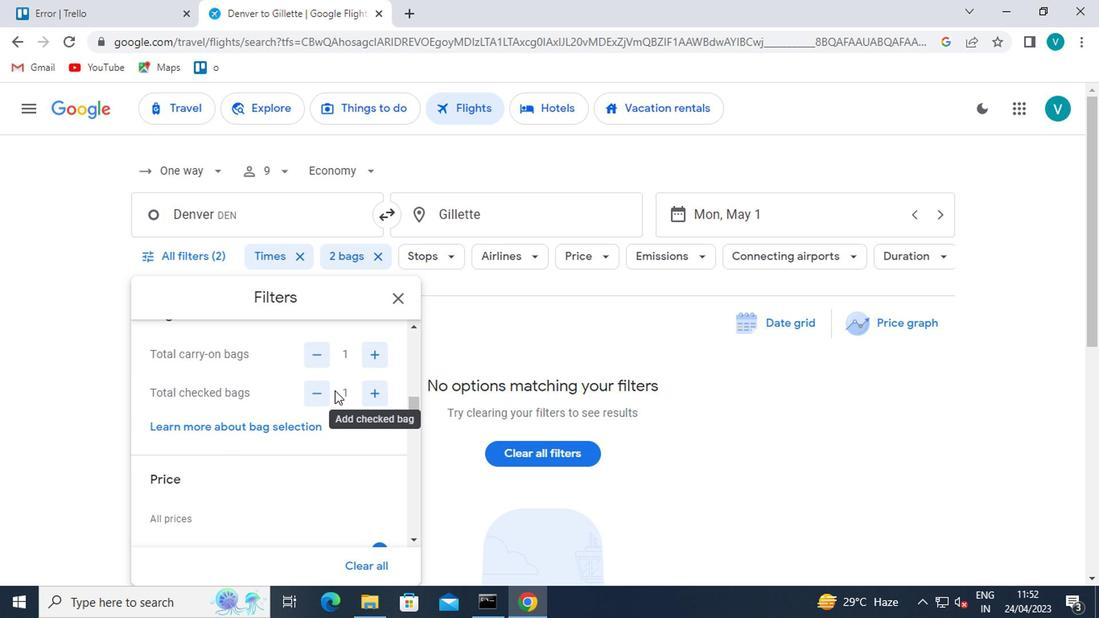 
Action: Mouse scrolled (314, 396) with delta (0, 0)
Screenshot: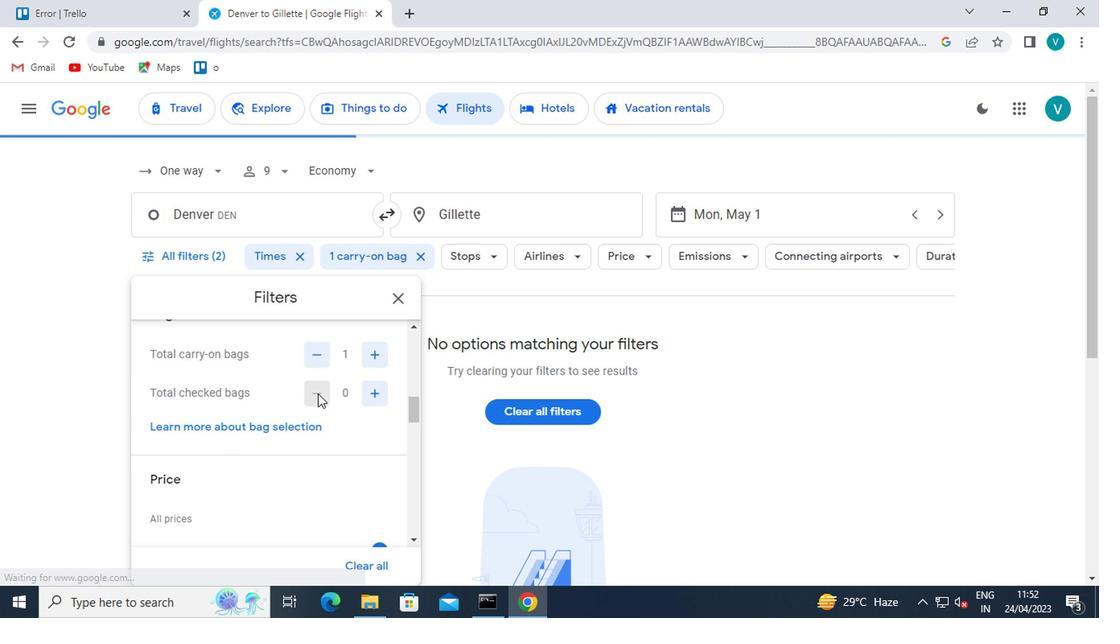 
Action: Mouse moved to (372, 469)
Screenshot: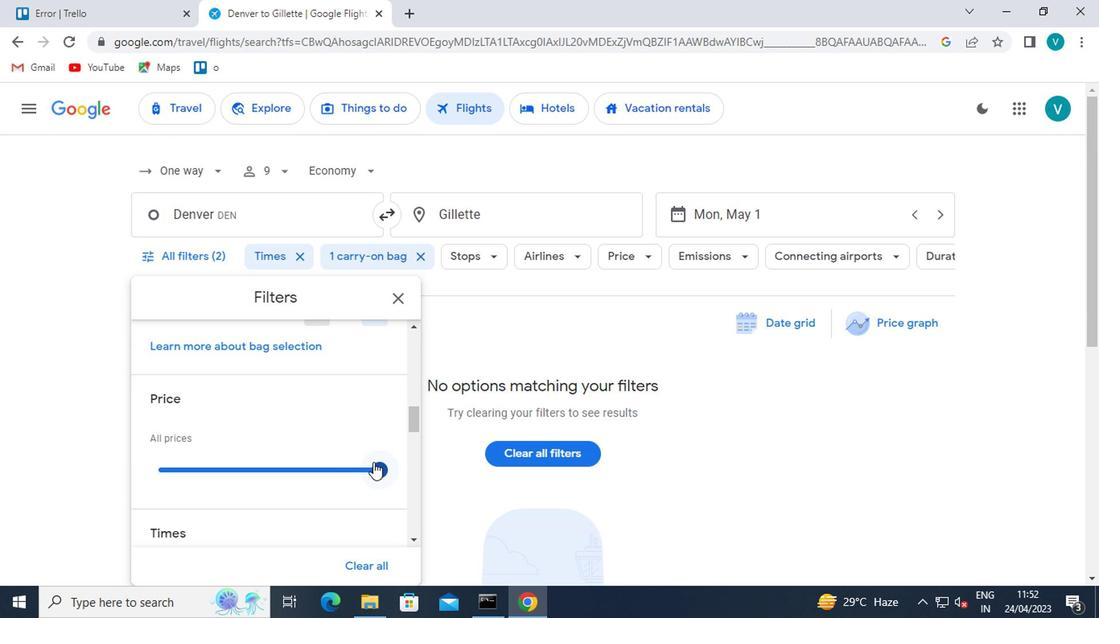
Action: Mouse pressed left at (372, 469)
Screenshot: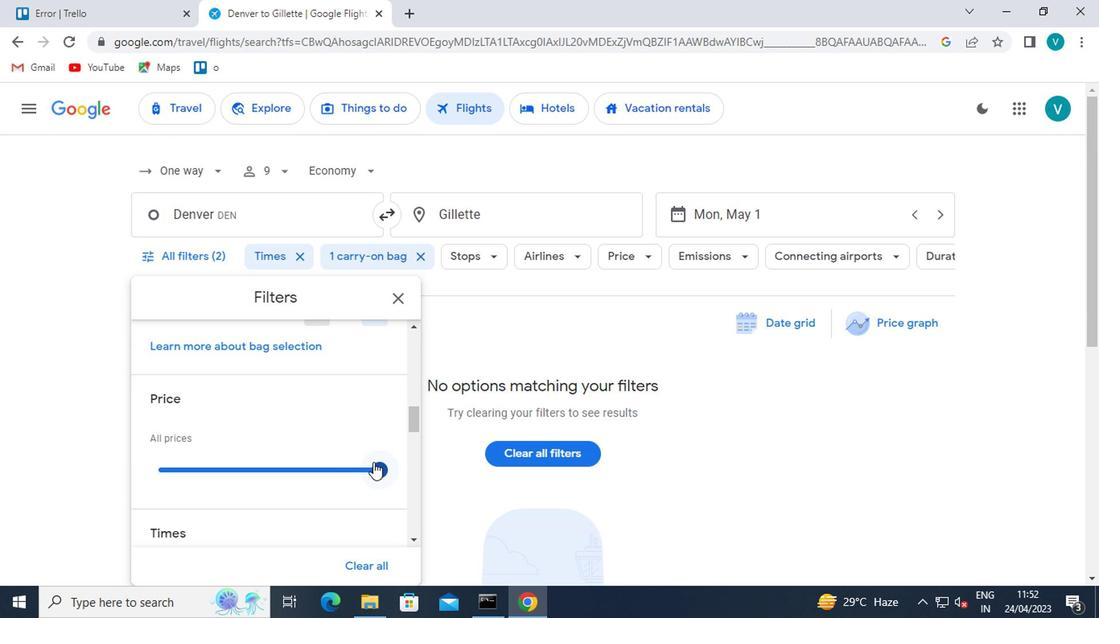 
Action: Mouse moved to (276, 496)
Screenshot: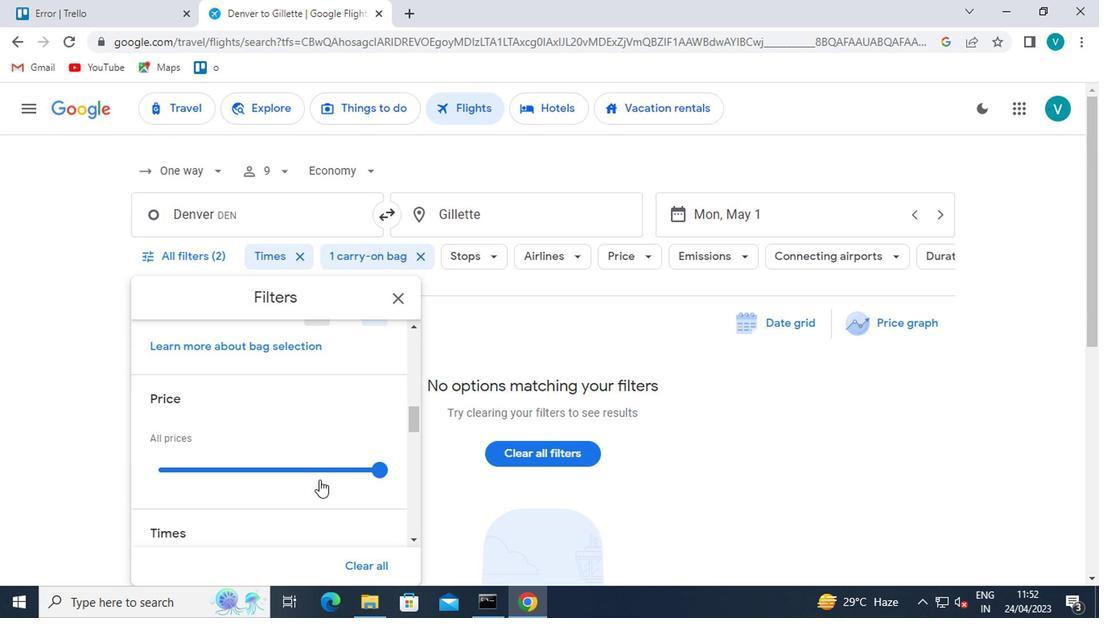 
Action: Mouse scrolled (276, 496) with delta (0, 0)
Screenshot: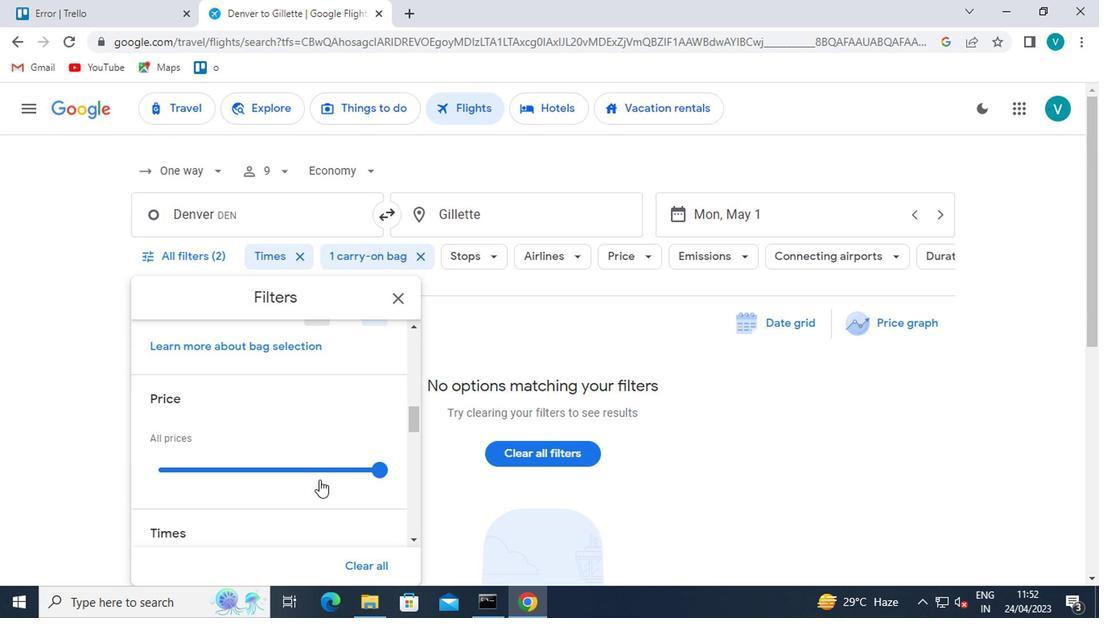 
Action: Mouse moved to (274, 496)
Screenshot: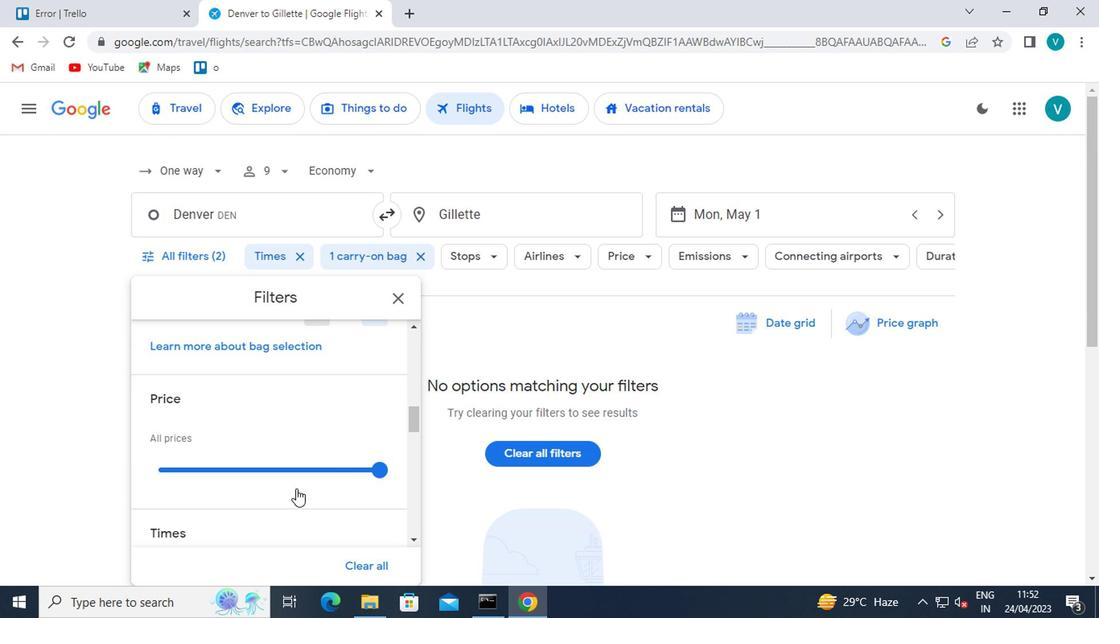 
Action: Mouse scrolled (274, 496) with delta (0, 0)
Screenshot: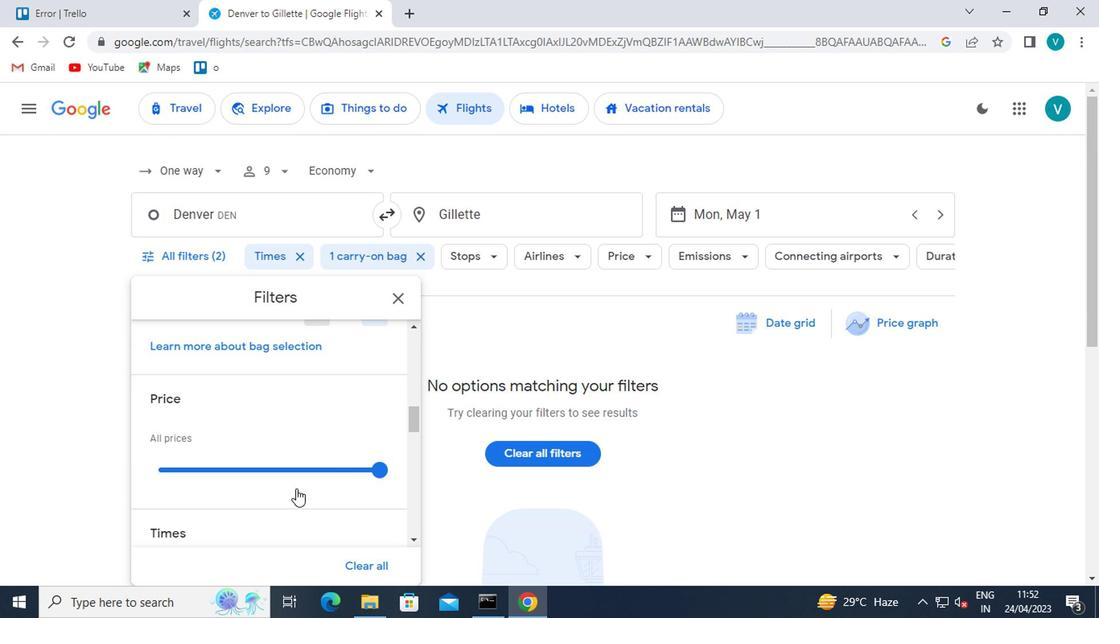 
Action: Mouse moved to (273, 497)
Screenshot: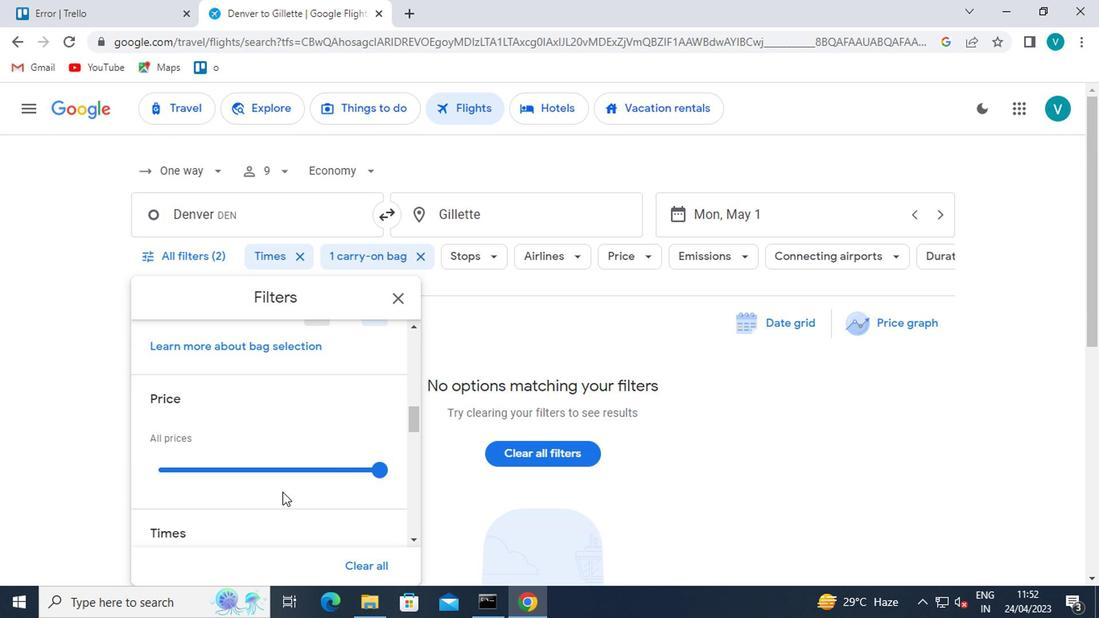 
Action: Mouse scrolled (273, 496) with delta (0, -1)
Screenshot: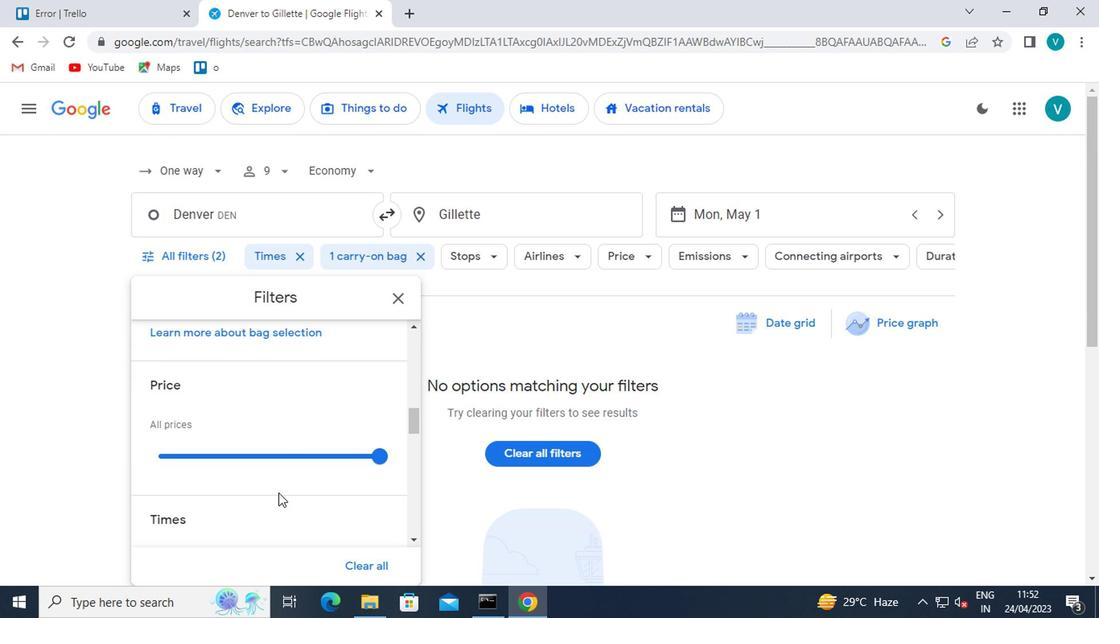 
Action: Mouse moved to (353, 427)
Screenshot: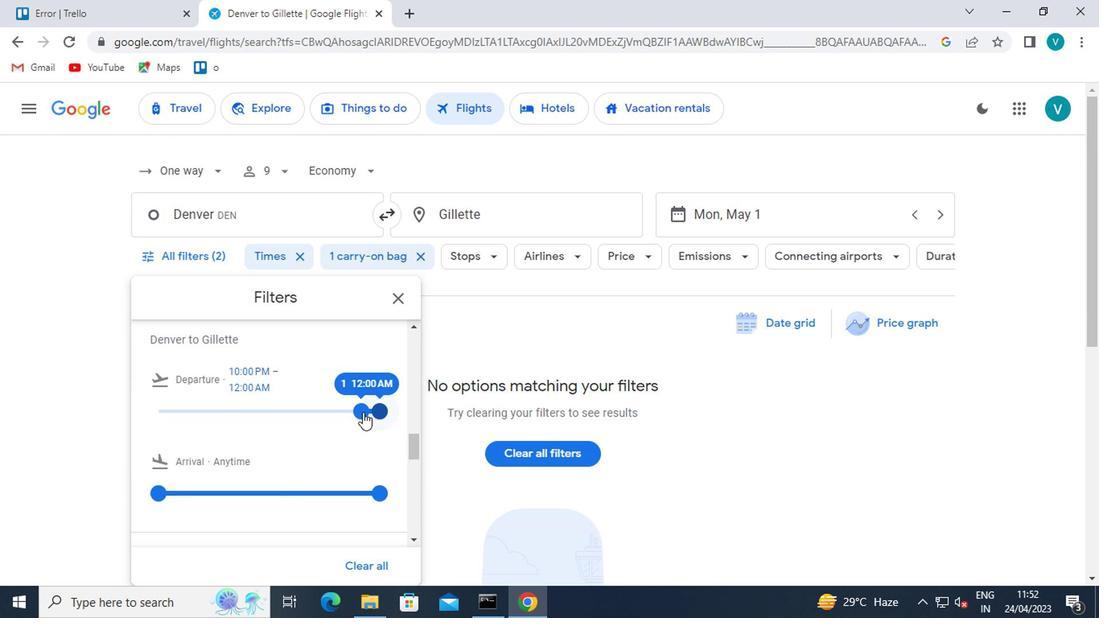 
